 Task: Open a blank sheet, save the file as Aspen.odt Insert a picture of 'Aspen' with name  ' Aspen.png ' Apply border to the image, change style to Dotted Line, color Tan and width '3 pt'
Action: Mouse moved to (292, 208)
Screenshot: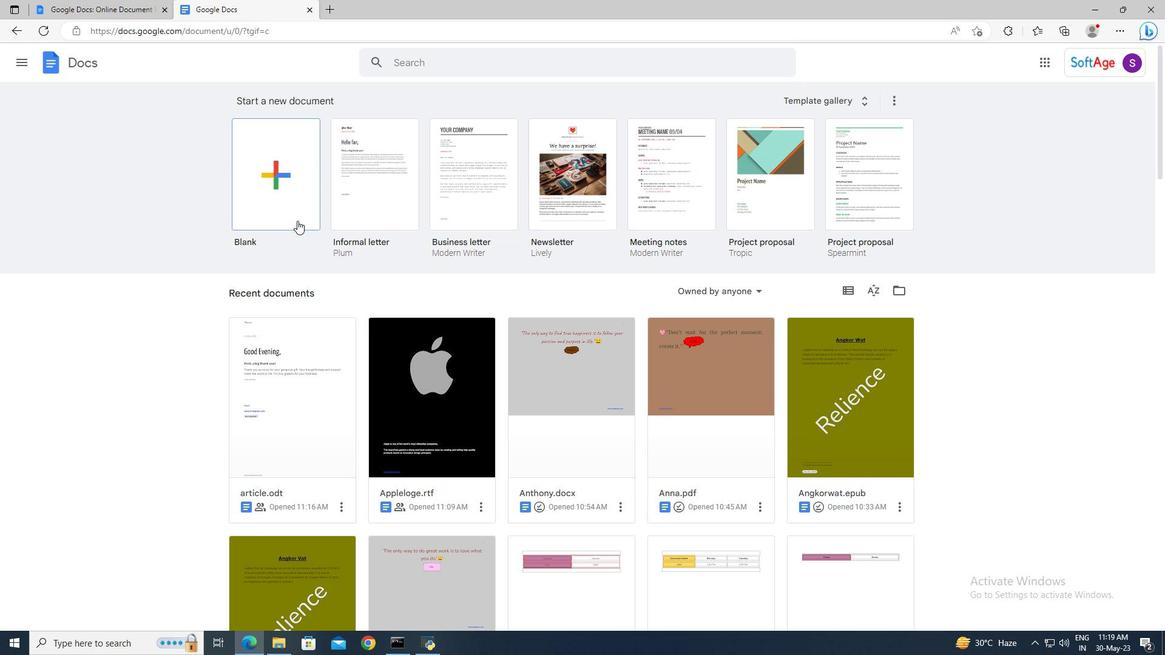 
Action: Mouse pressed left at (292, 208)
Screenshot: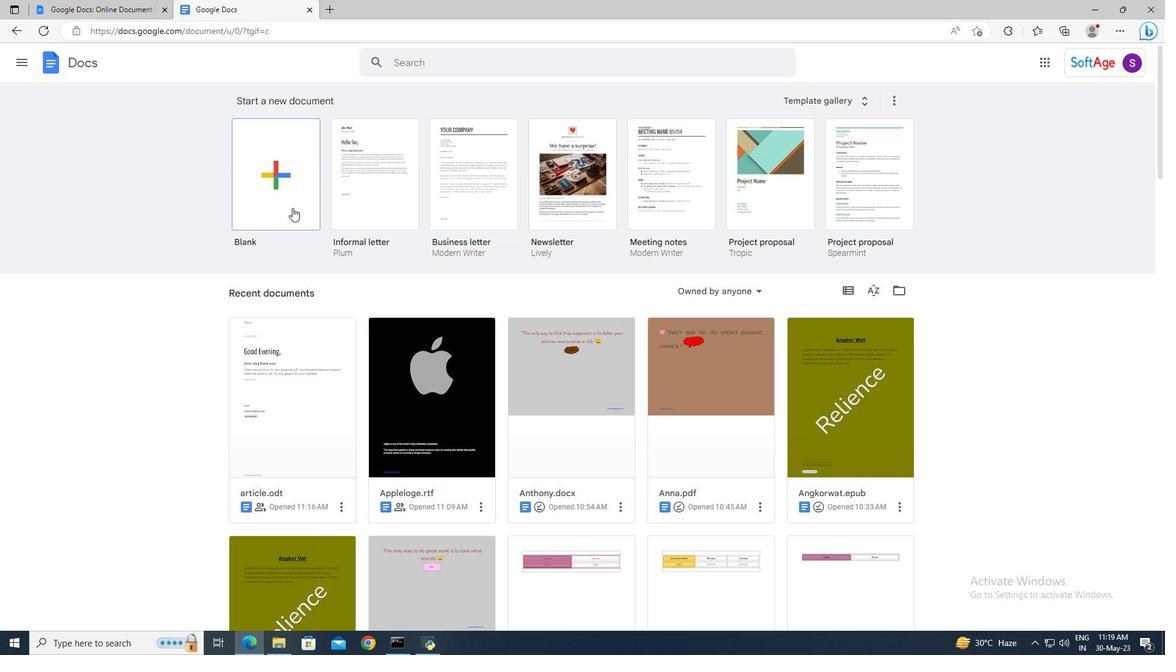 
Action: Mouse moved to (118, 56)
Screenshot: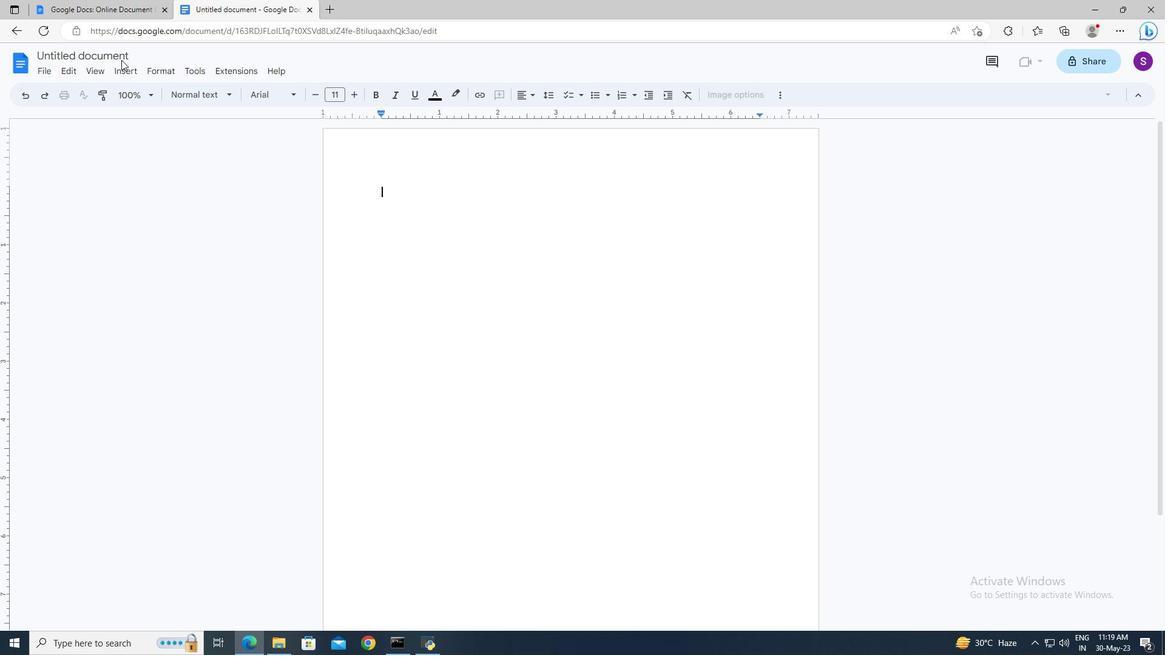
Action: Mouse pressed left at (118, 56)
Screenshot: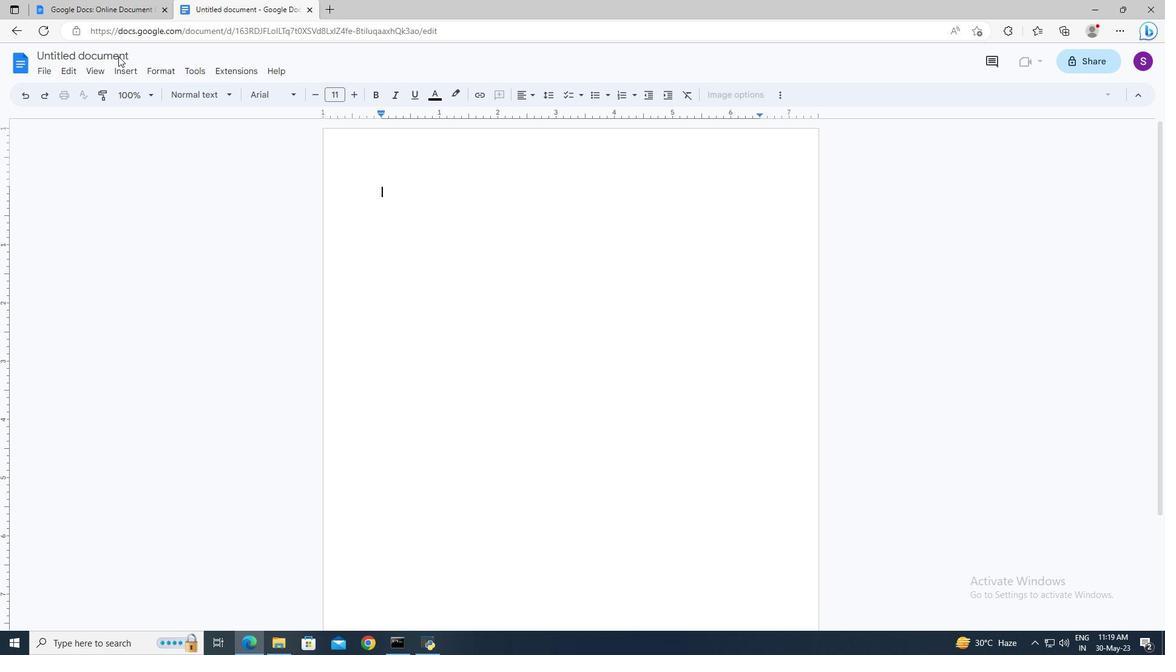 
Action: Key pressed <Key.shift>Aspen.odt<Key.enter>
Screenshot: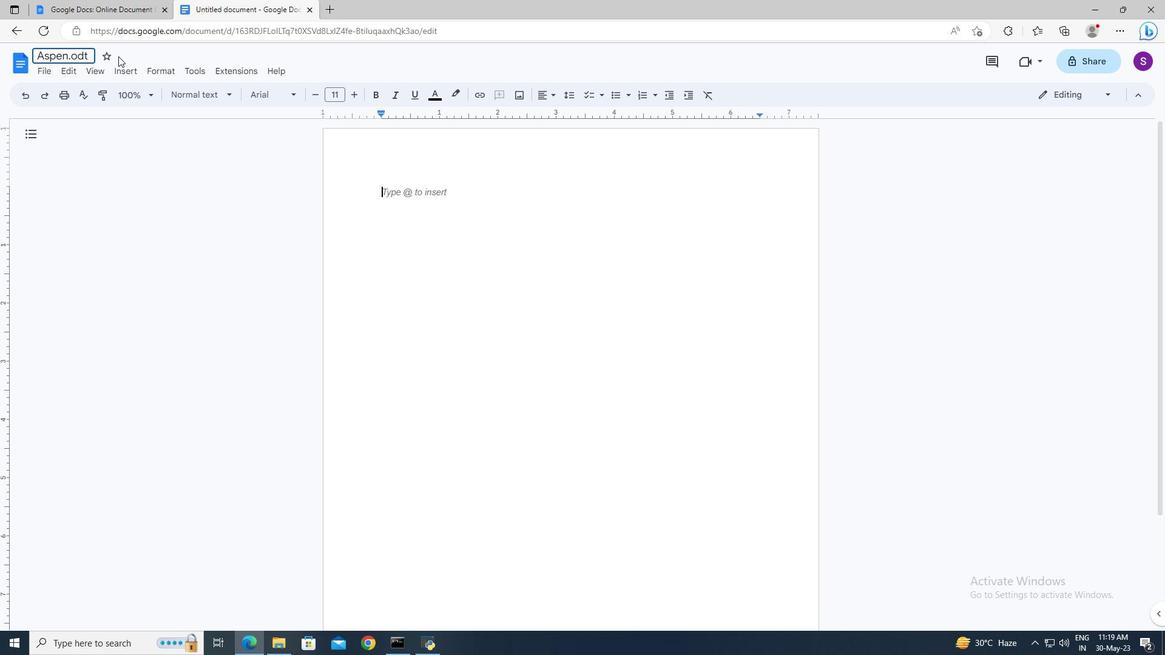 
Action: Mouse moved to (135, 68)
Screenshot: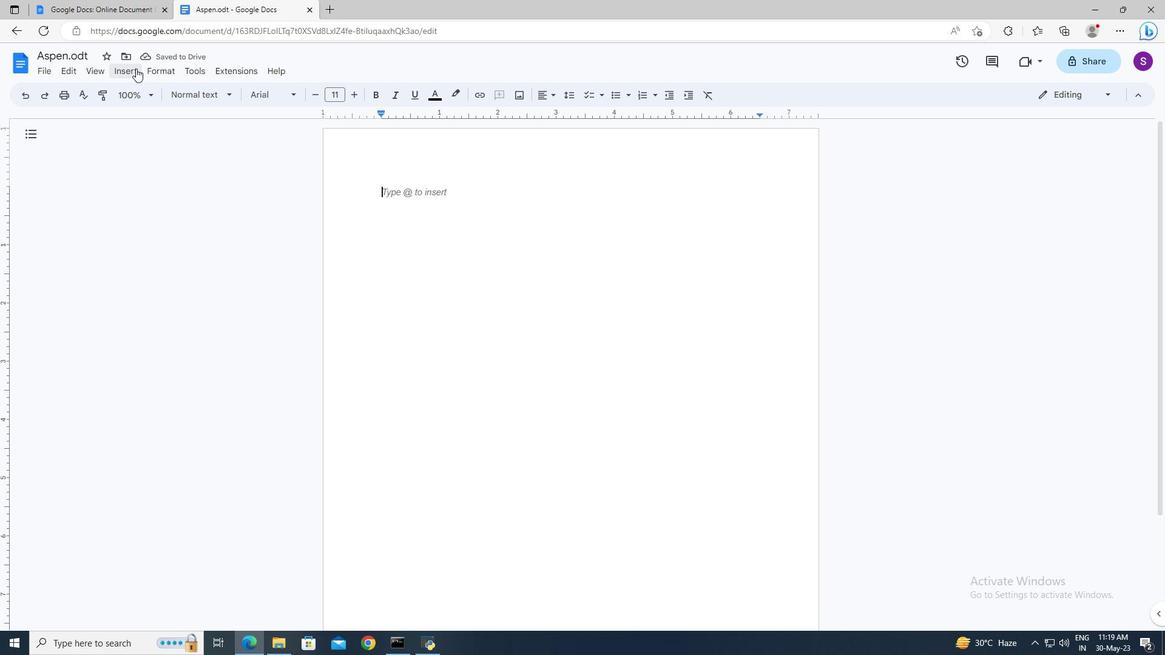 
Action: Mouse pressed left at (135, 68)
Screenshot: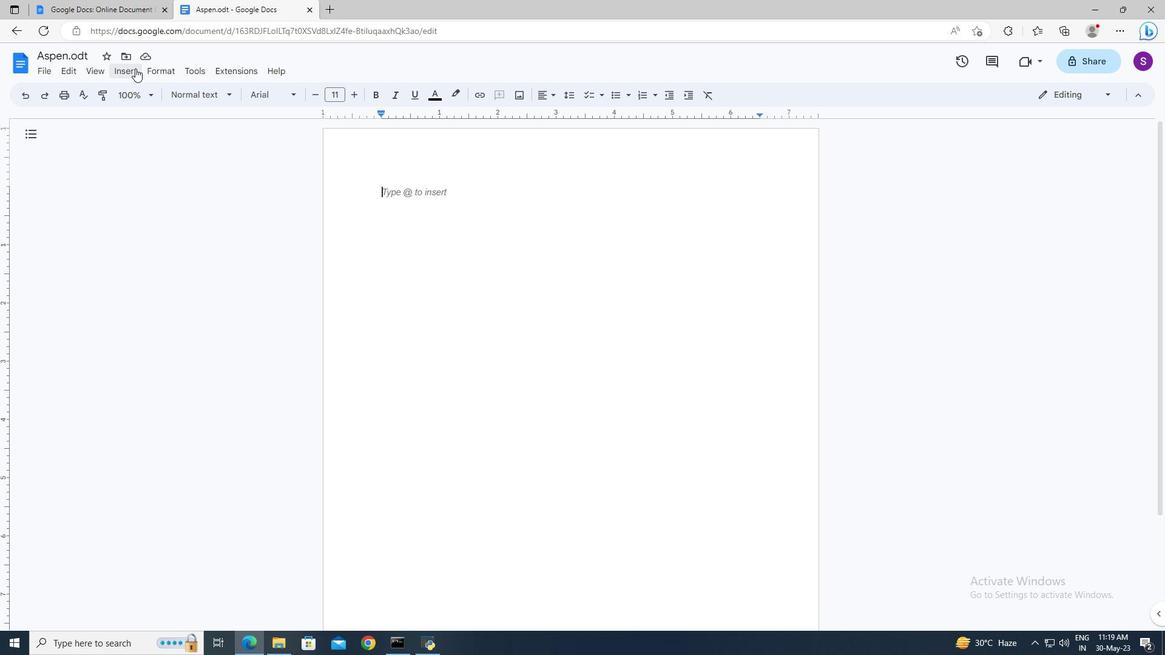 
Action: Mouse moved to (326, 113)
Screenshot: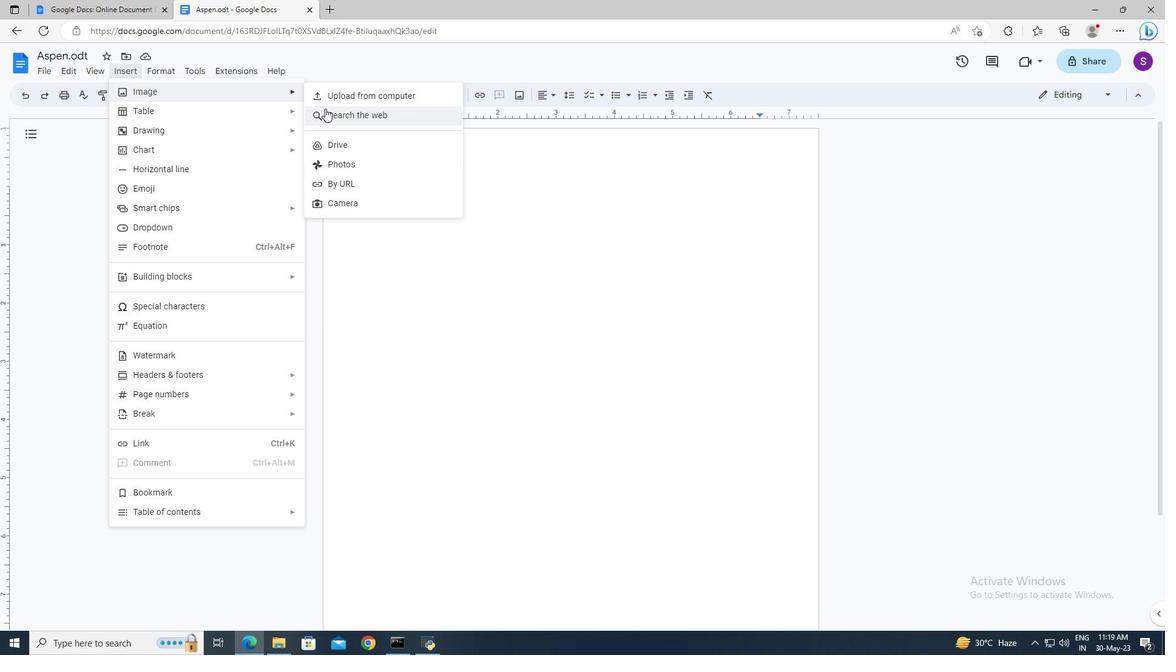 
Action: Mouse pressed left at (326, 113)
Screenshot: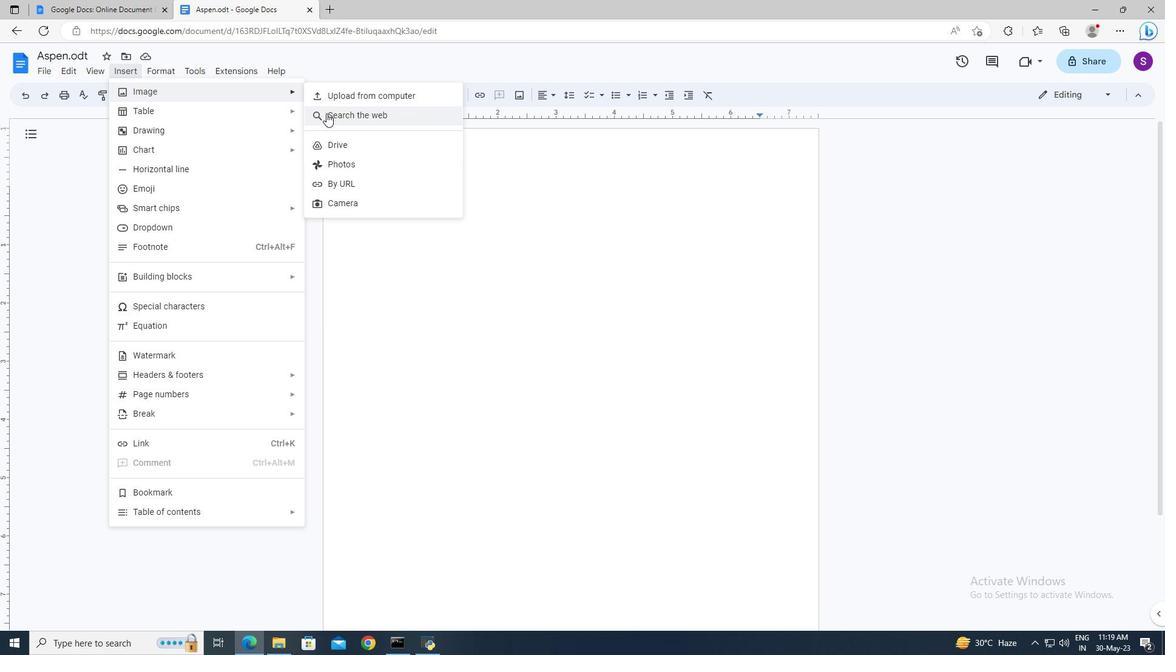 
Action: Mouse moved to (1023, 103)
Screenshot: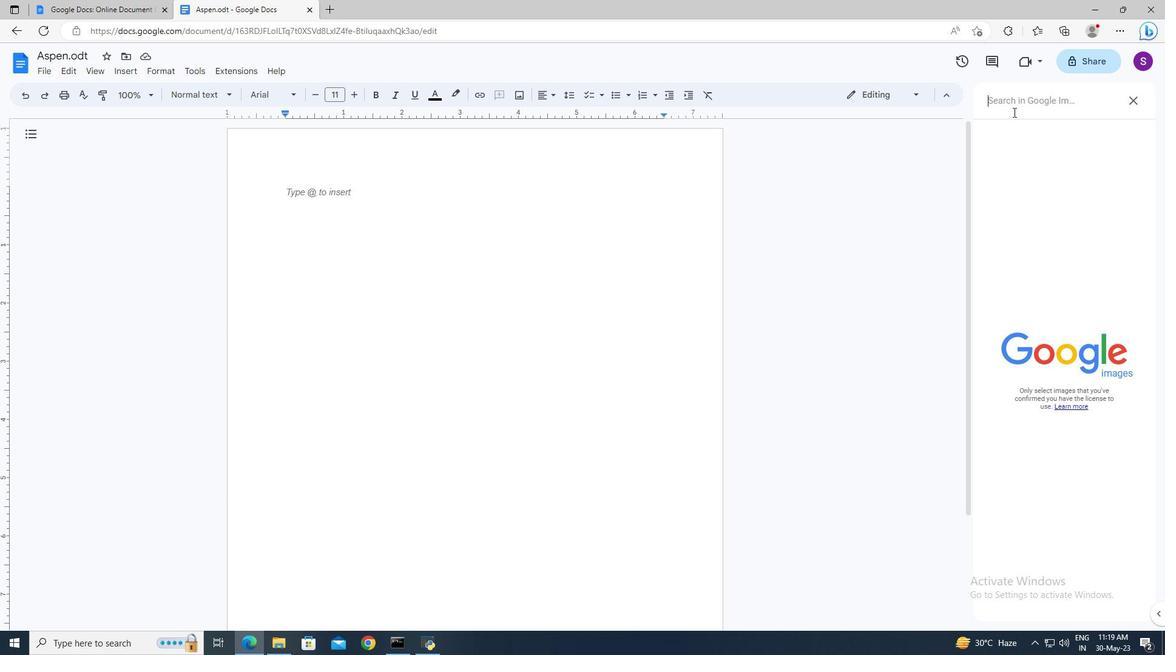 
Action: Mouse pressed left at (1023, 103)
Screenshot: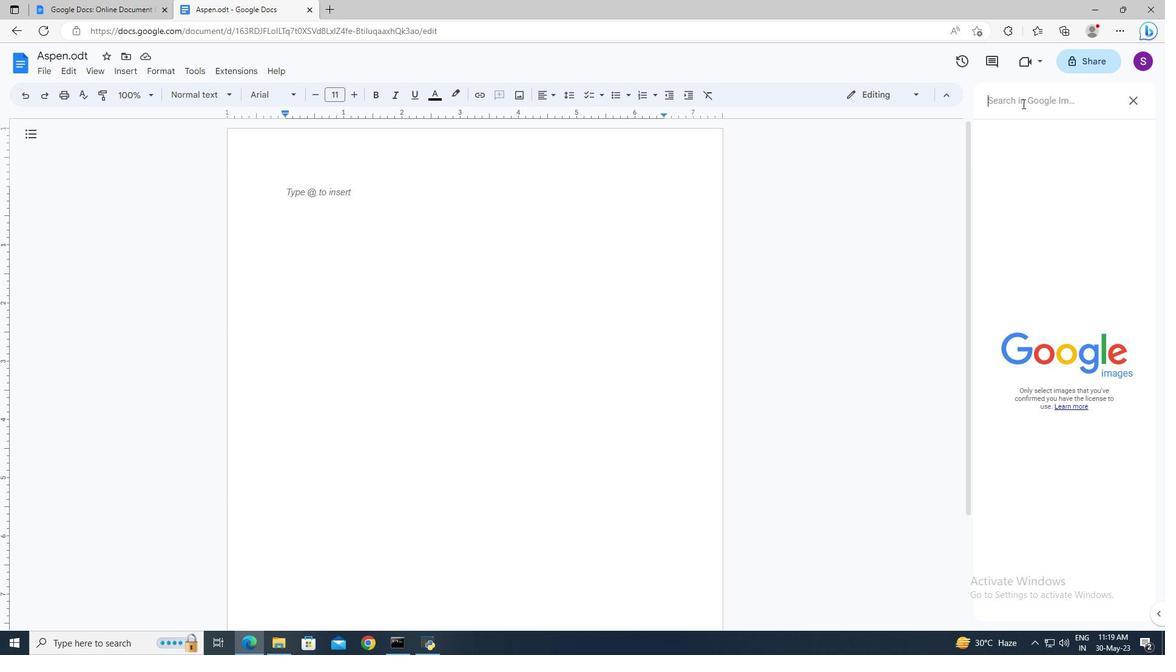 
Action: Key pressed <Key.shift>Aspen<Key.space>png<Key.enter>
Screenshot: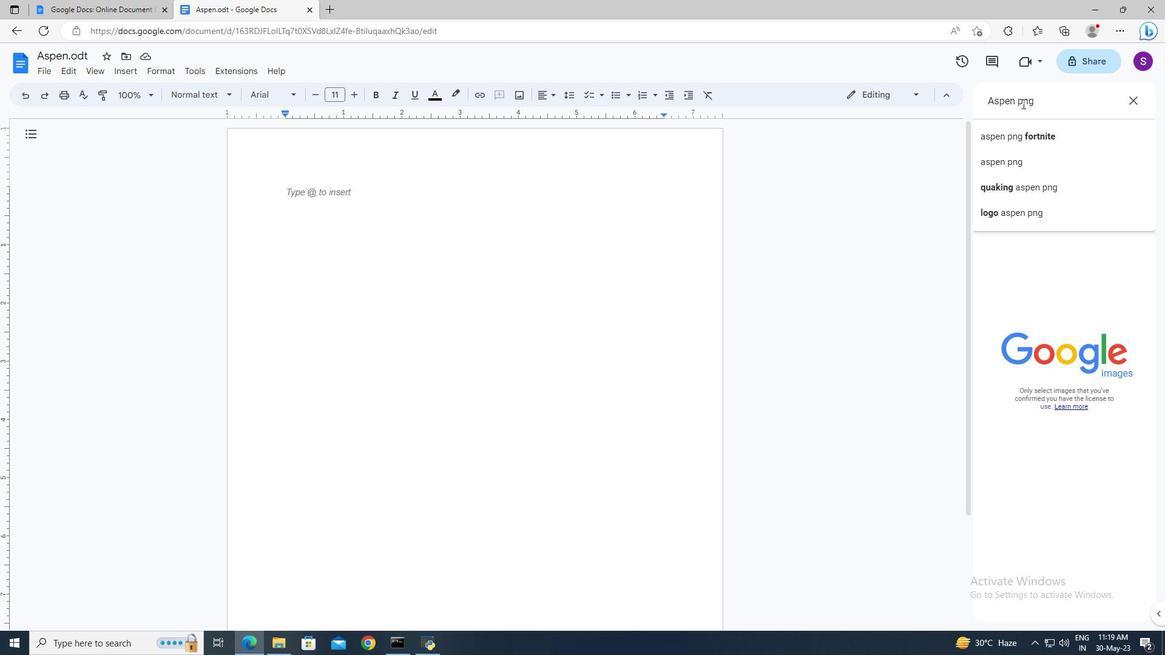 
Action: Mouse moved to (1097, 386)
Screenshot: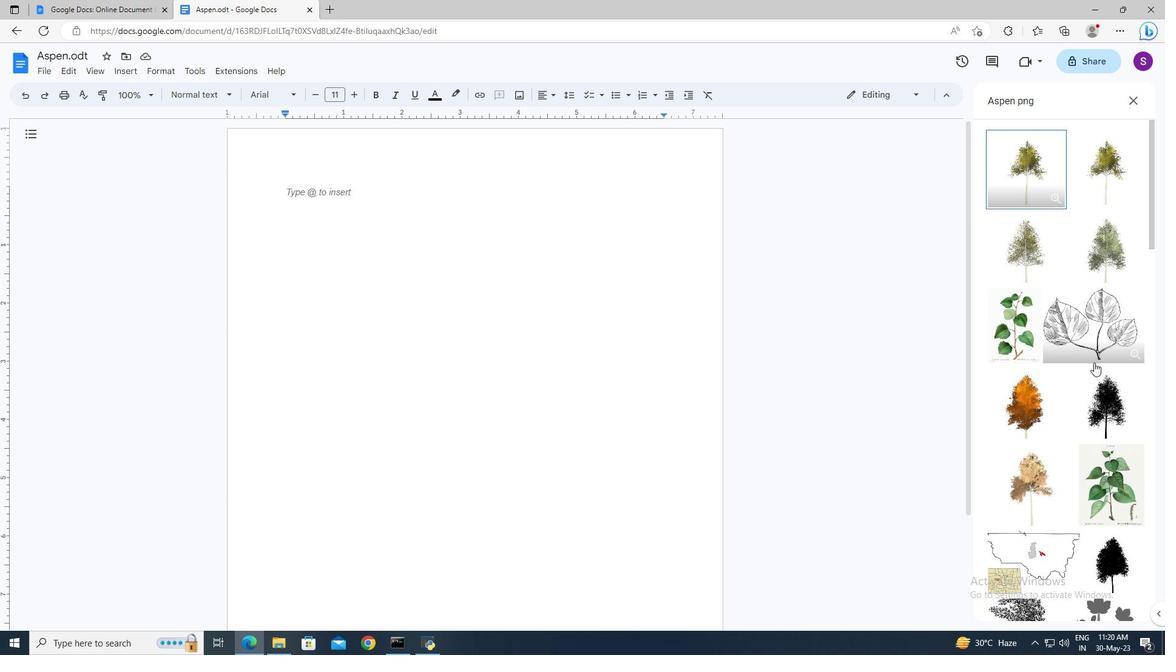 
Action: Mouse pressed left at (1097, 386)
Screenshot: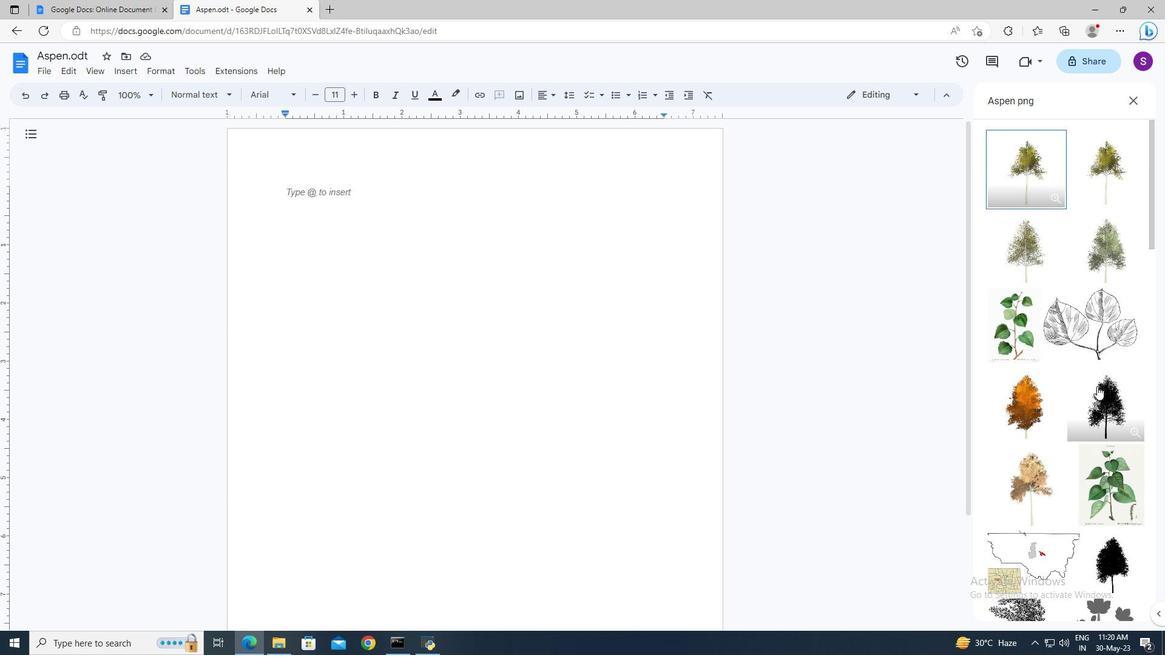 
Action: Mouse moved to (1115, 597)
Screenshot: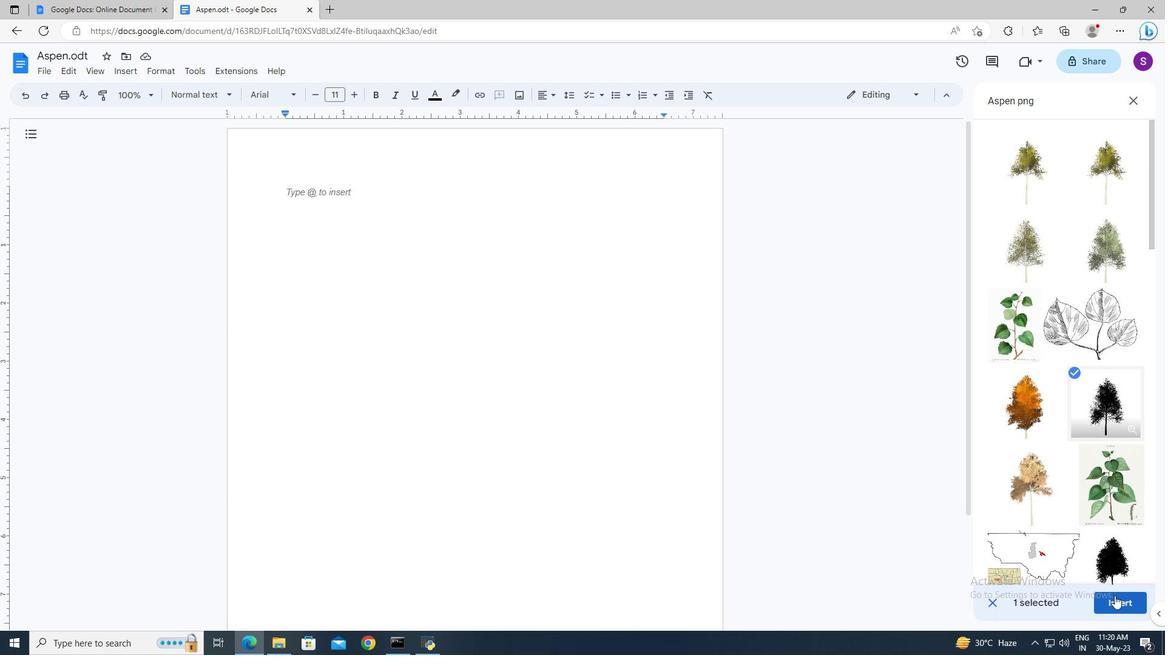 
Action: Mouse pressed left at (1115, 597)
Screenshot: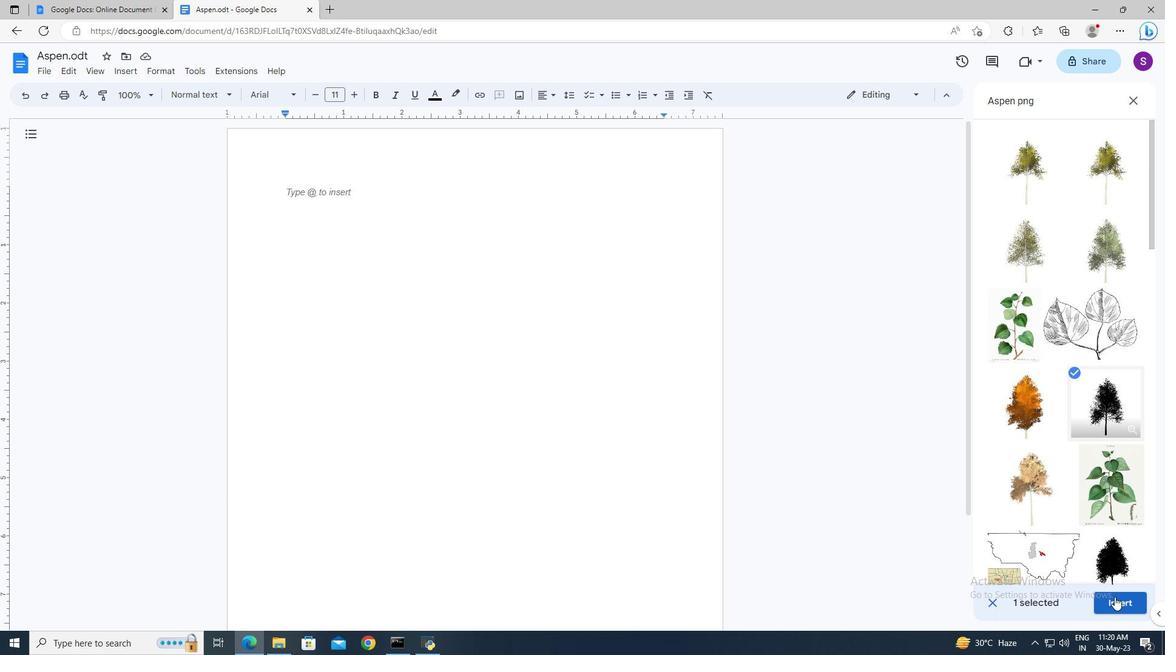 
Action: Mouse moved to (465, 257)
Screenshot: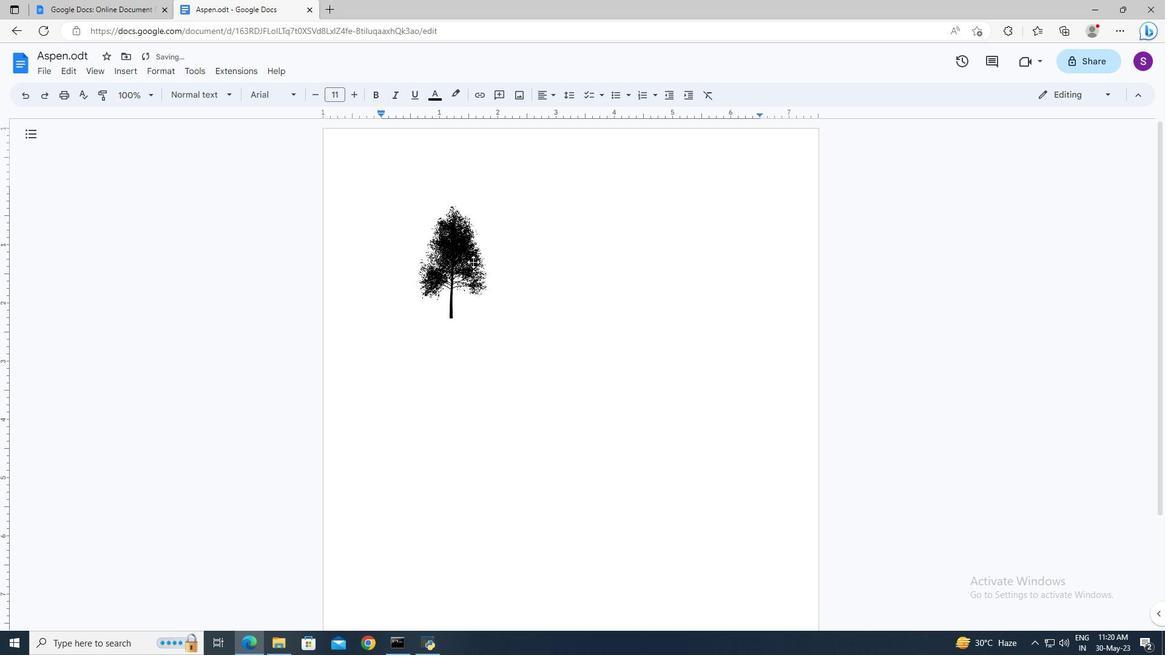 
Action: Mouse pressed left at (465, 257)
Screenshot: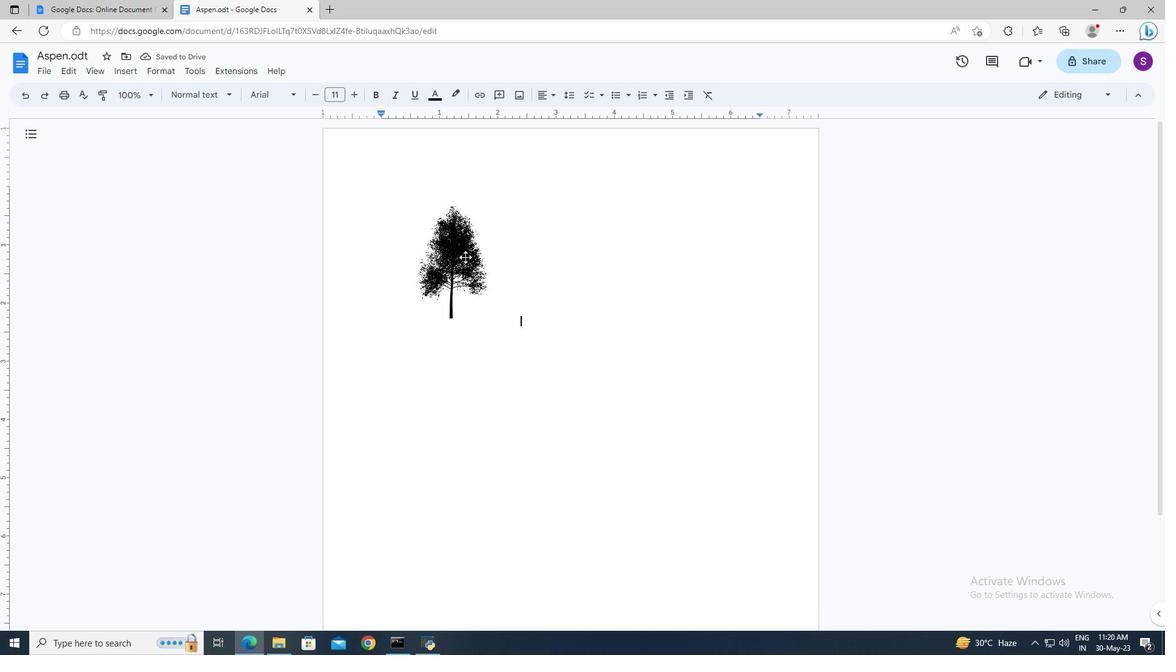 
Action: Mouse moved to (528, 97)
Screenshot: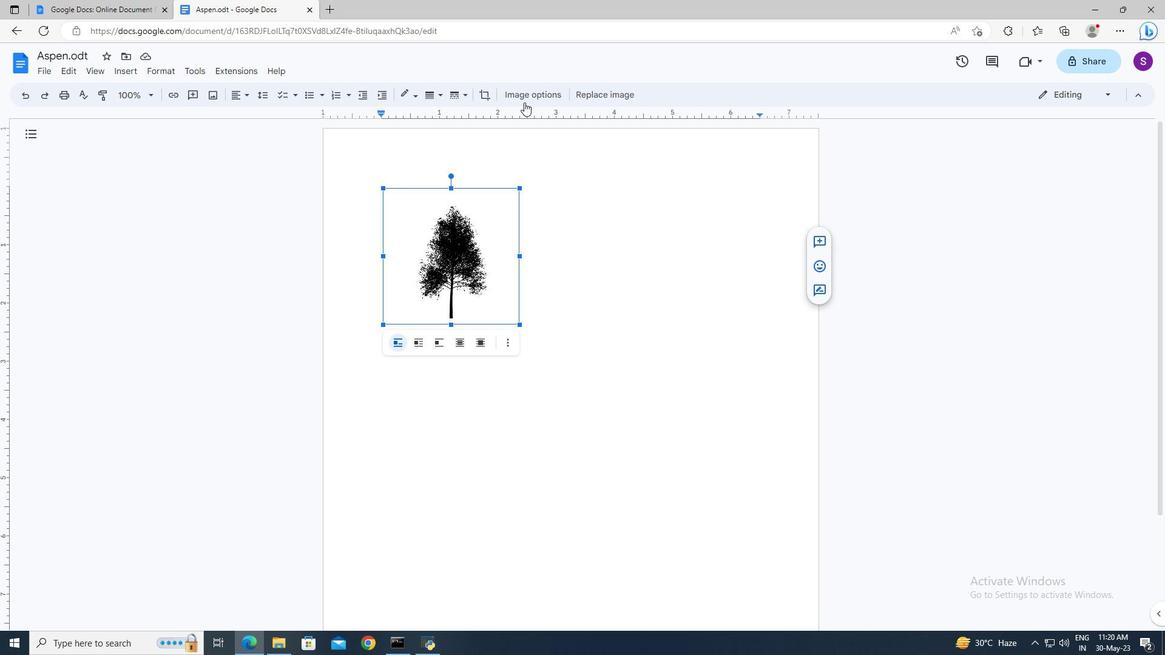 
Action: Mouse pressed left at (528, 97)
Screenshot: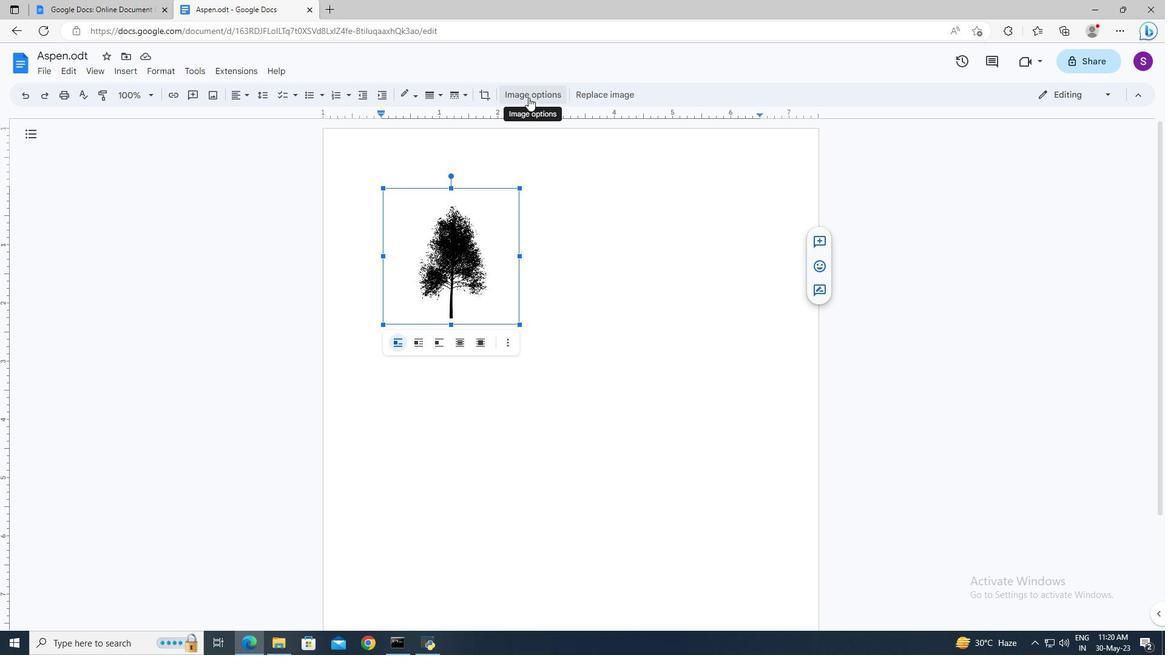 
Action: Mouse moved to (990, 284)
Screenshot: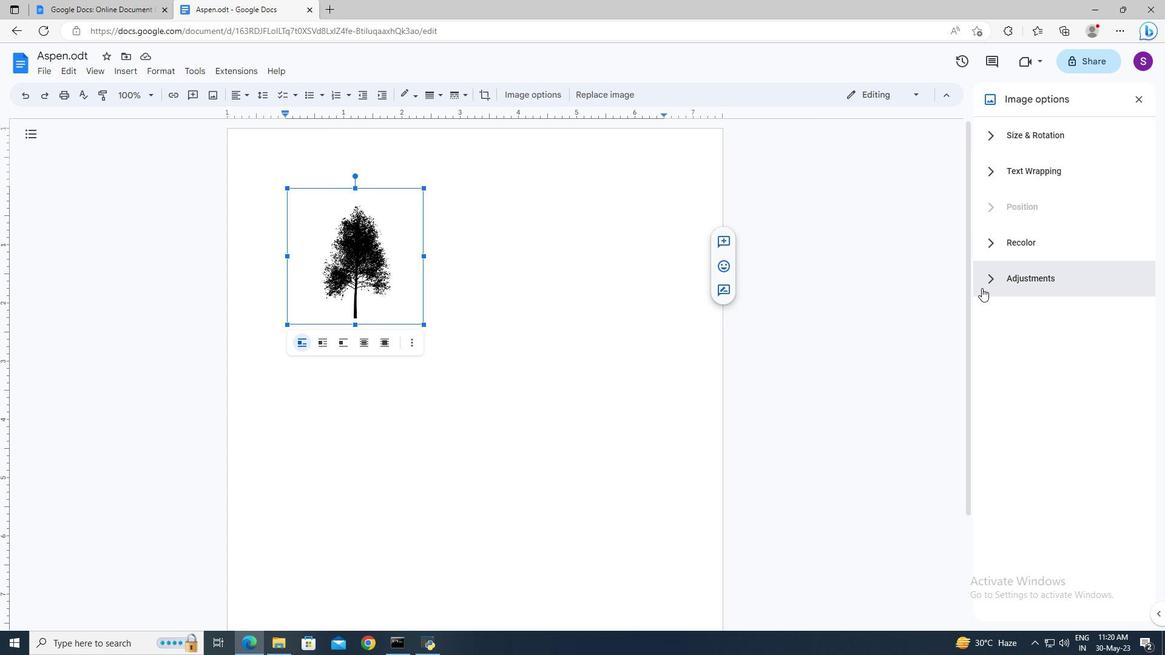 
Action: Mouse pressed left at (990, 284)
Screenshot: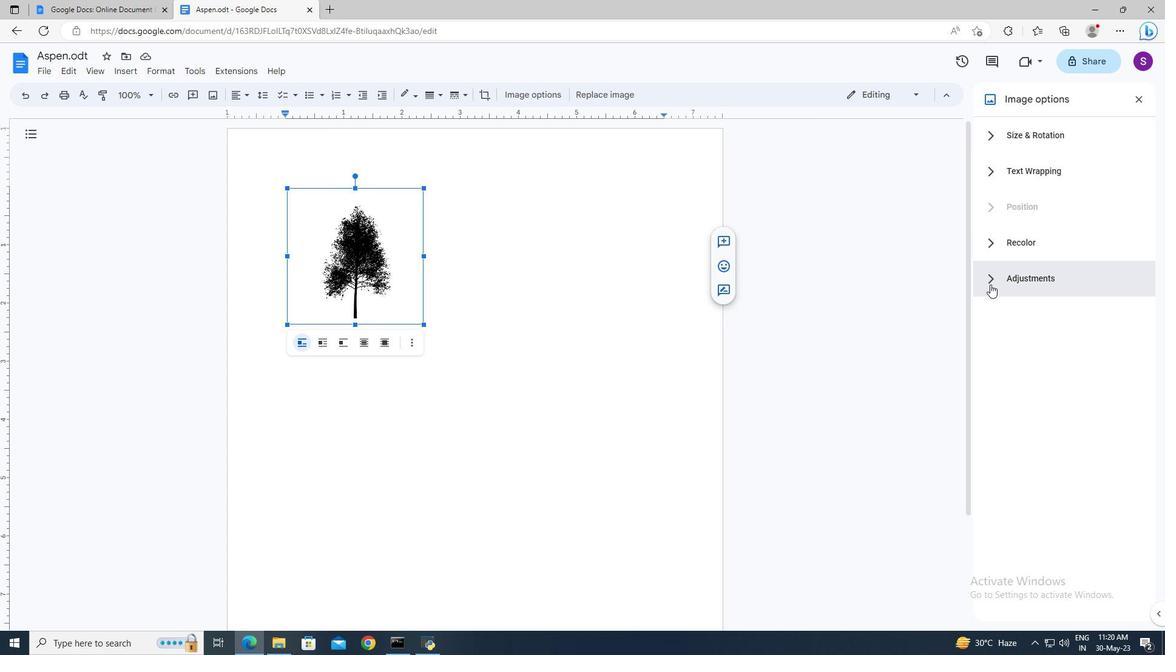 
Action: Mouse pressed left at (990, 284)
Screenshot: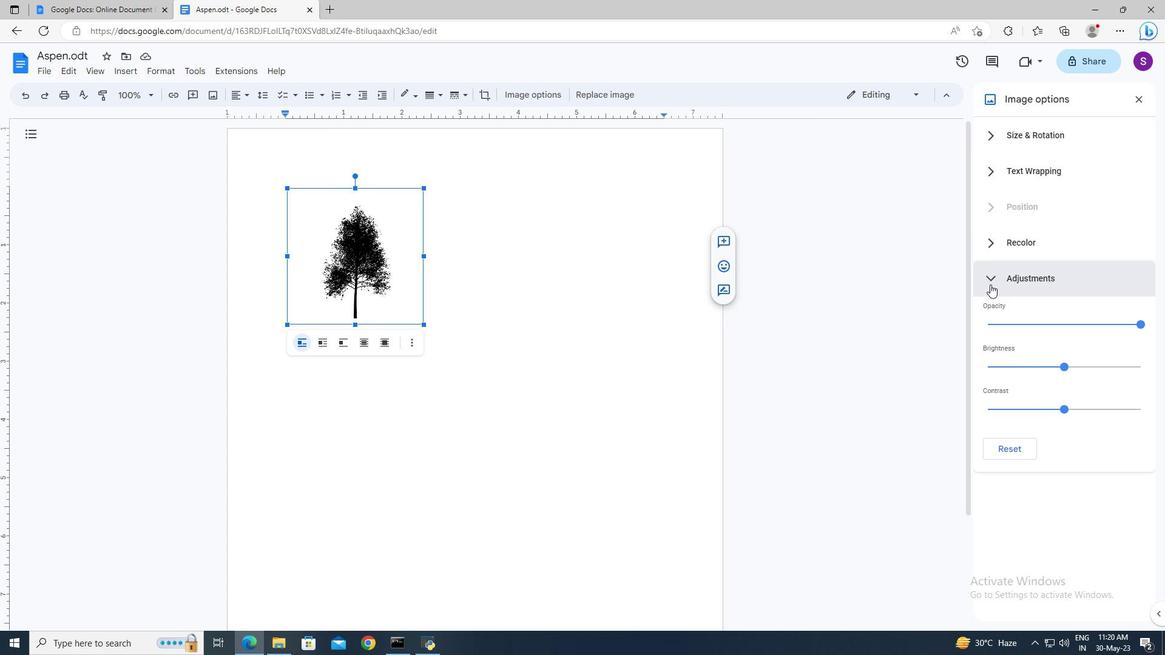 
Action: Mouse moved to (995, 249)
Screenshot: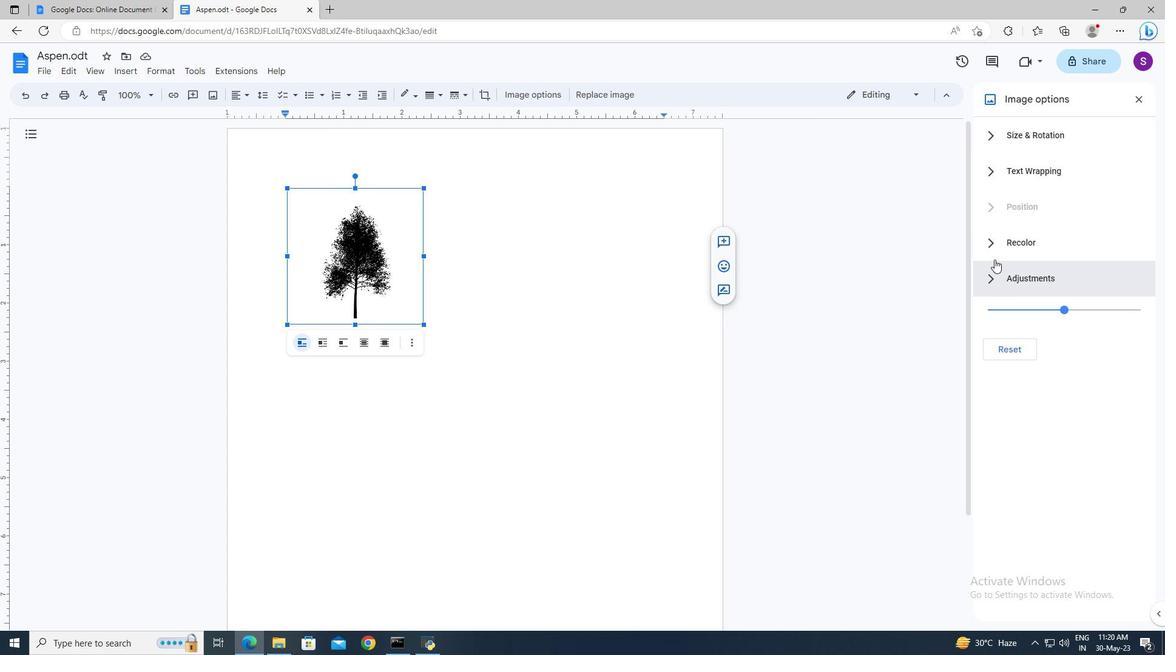 
Action: Mouse pressed left at (995, 249)
Screenshot: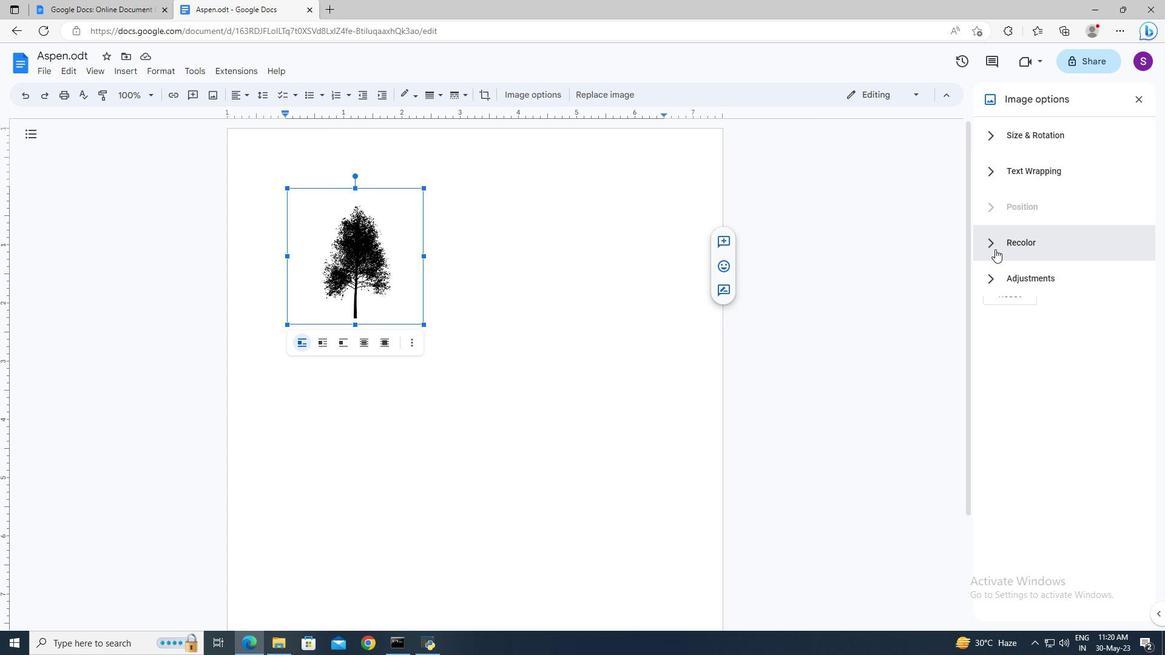 
Action: Mouse pressed left at (995, 249)
Screenshot: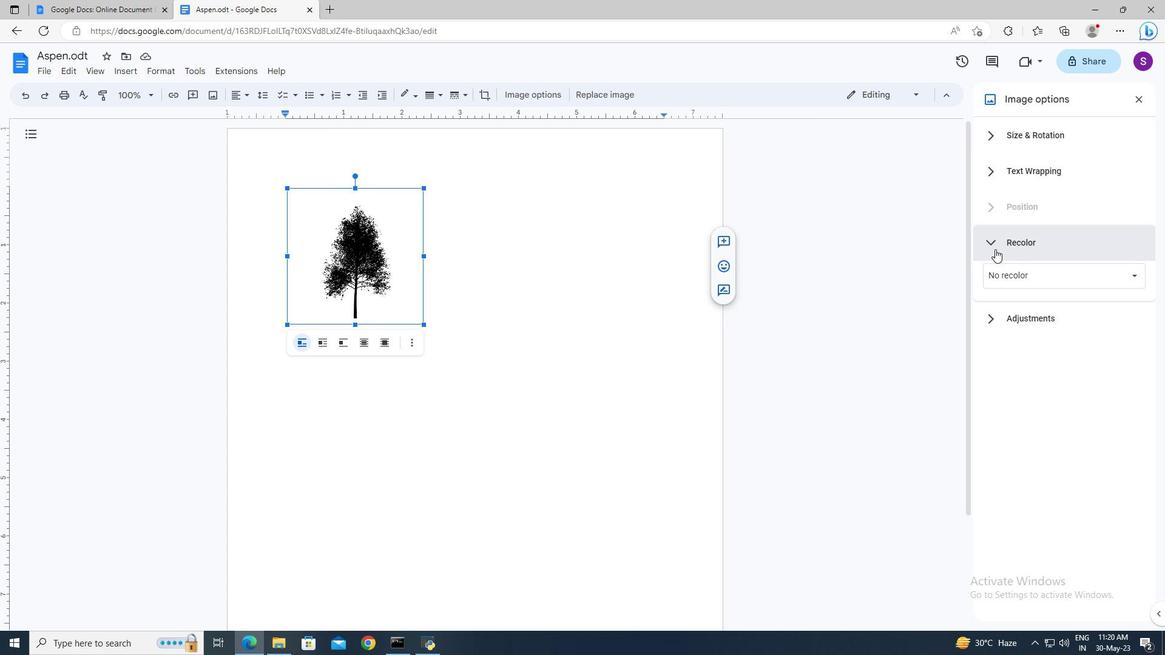 
Action: Mouse moved to (168, 74)
Screenshot: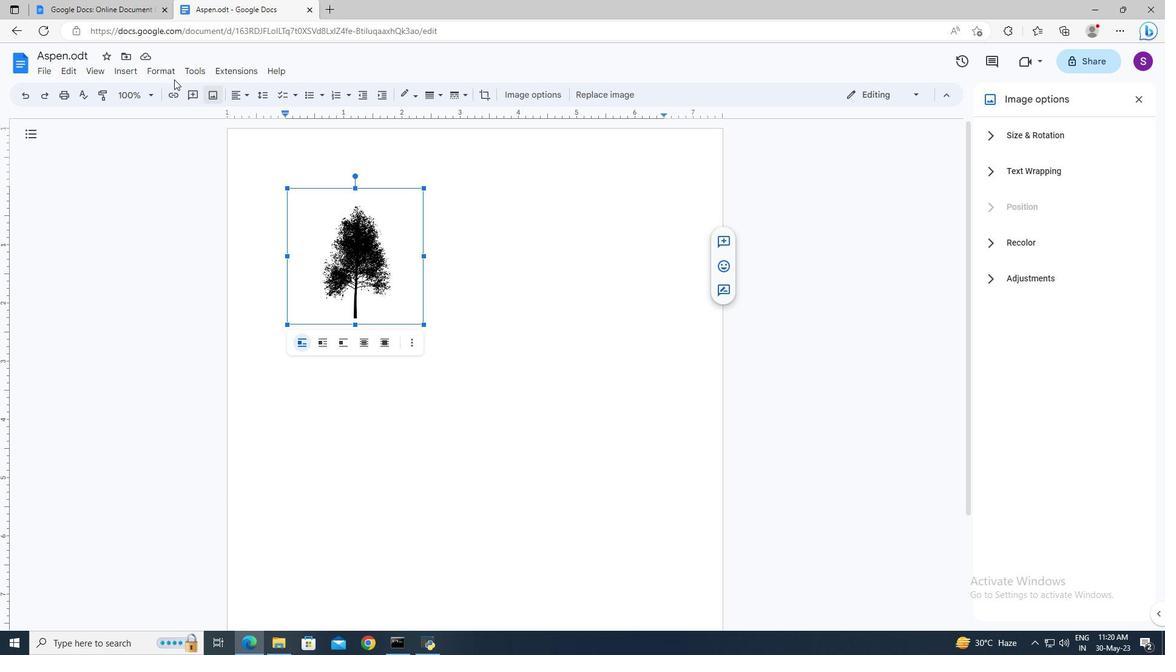 
Action: Mouse pressed left at (168, 74)
Screenshot: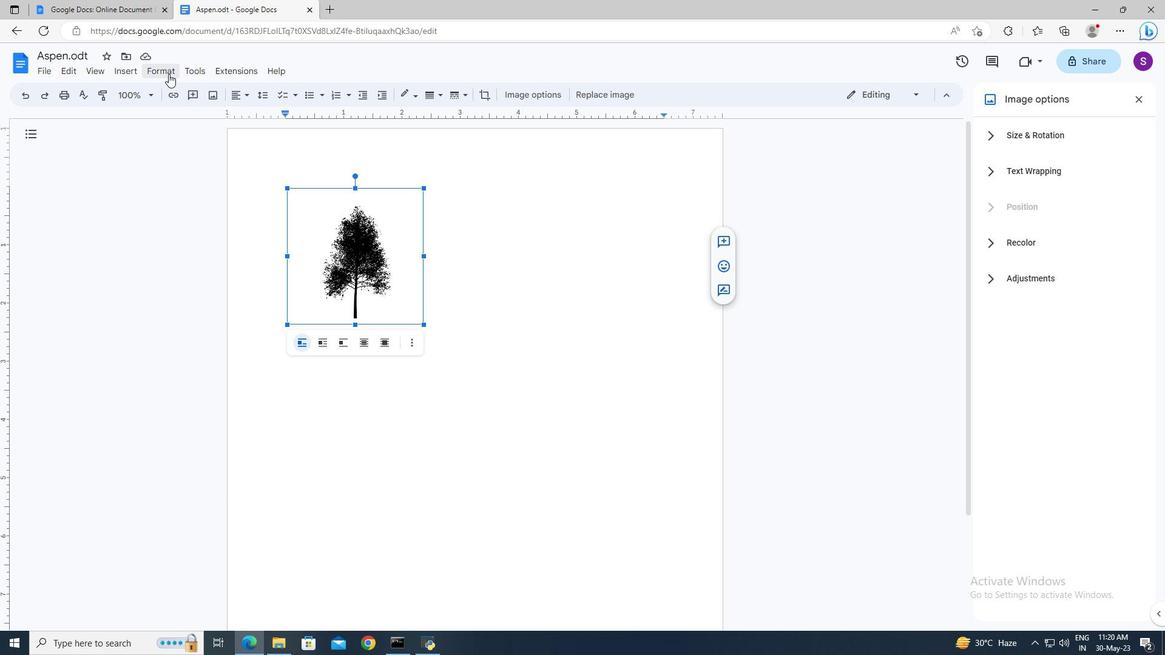 
Action: Mouse moved to (380, 112)
Screenshot: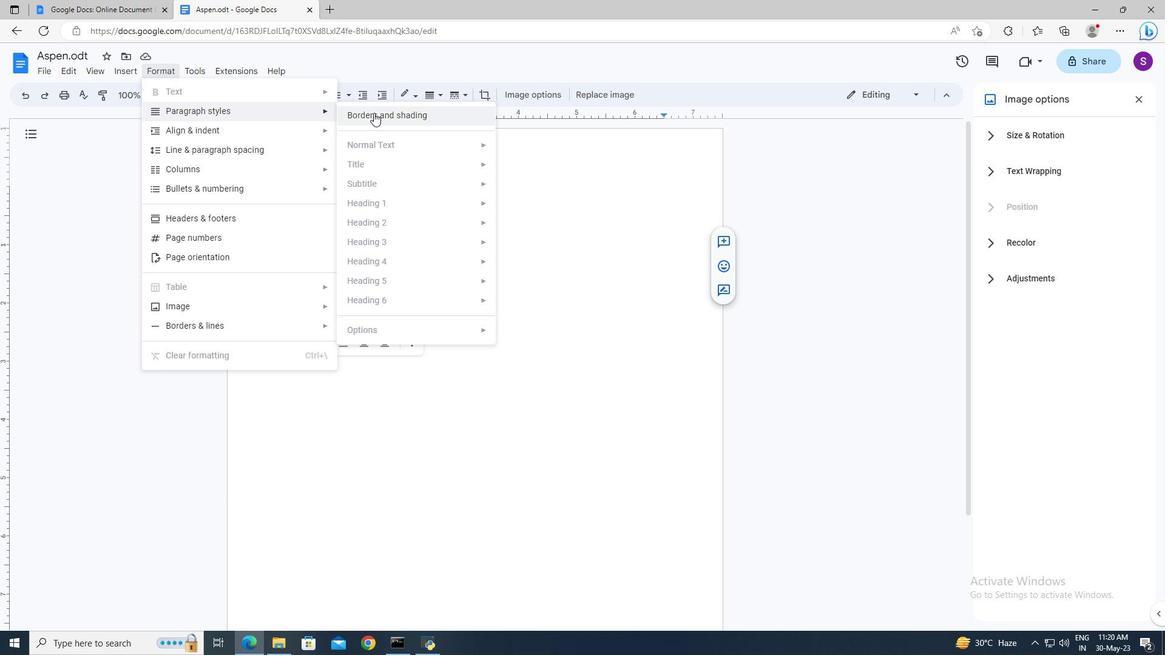 
Action: Mouse pressed left at (380, 112)
Screenshot: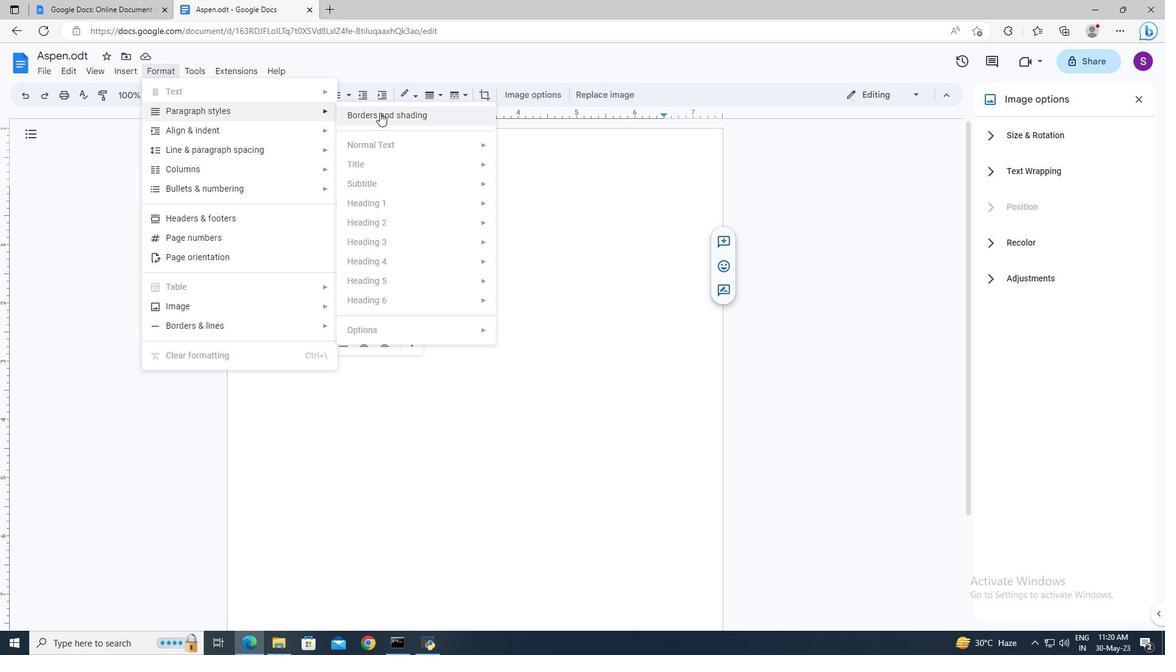 
Action: Mouse moved to (557, 245)
Screenshot: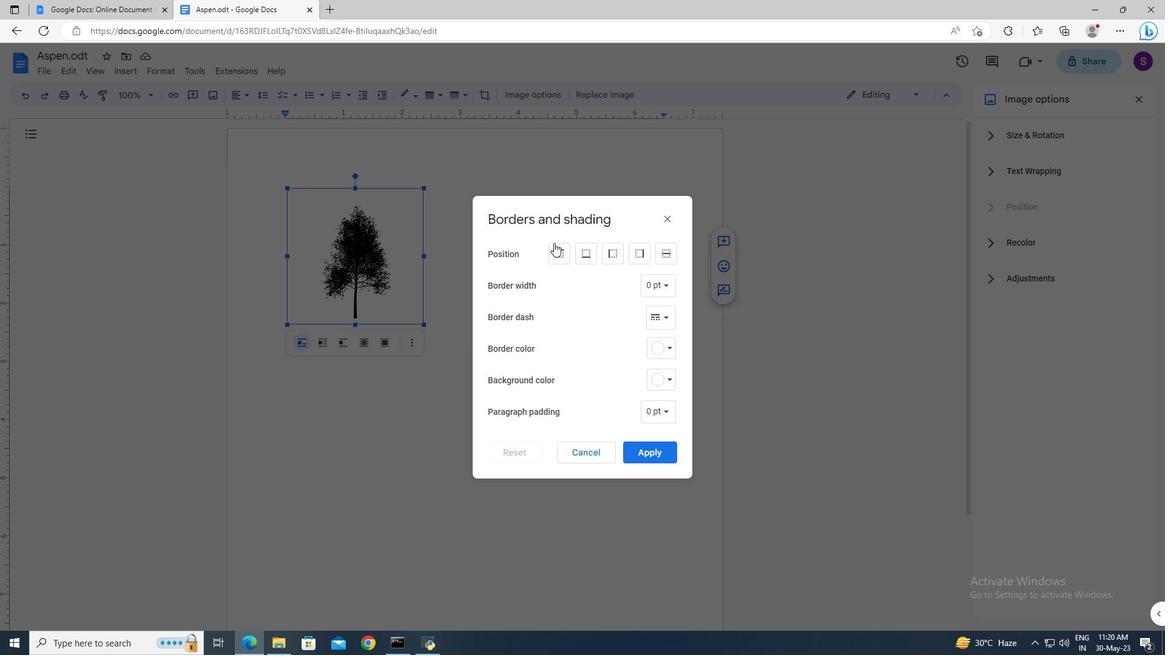 
Action: Mouse pressed left at (557, 245)
Screenshot: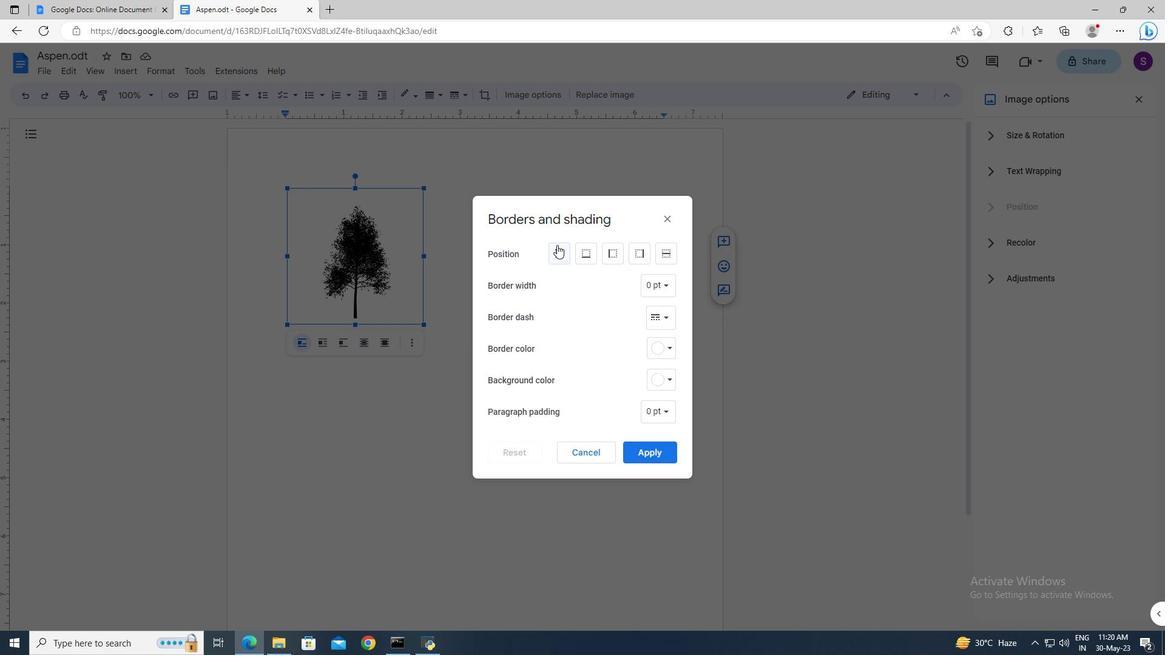 
Action: Mouse moved to (591, 253)
Screenshot: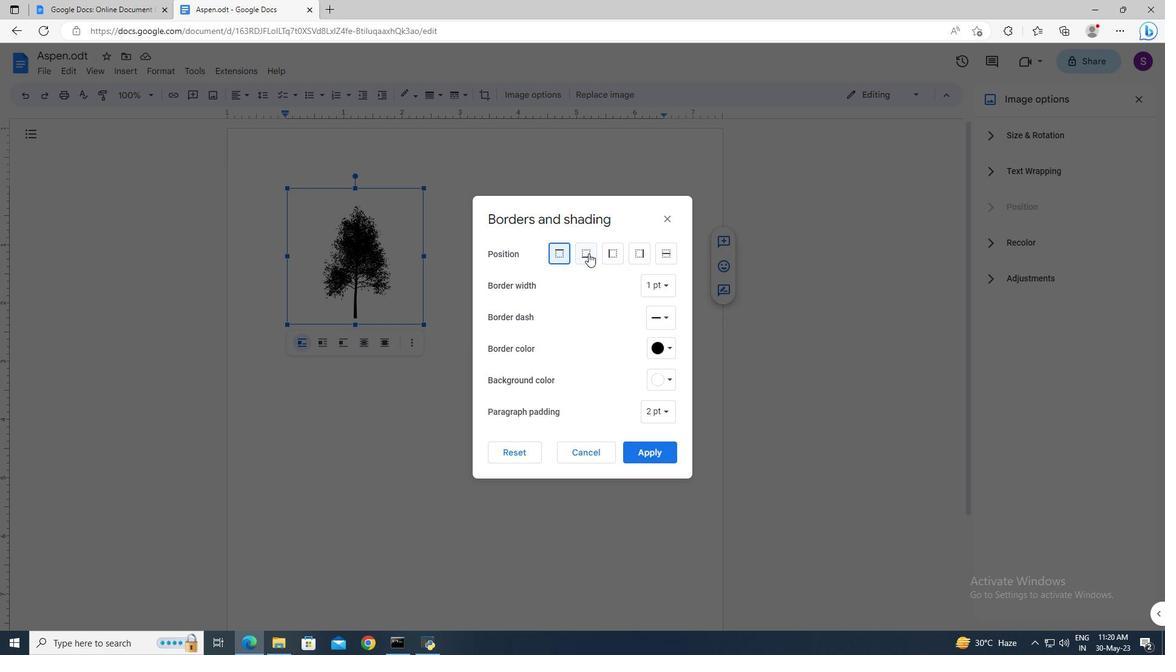 
Action: Mouse pressed left at (591, 253)
Screenshot: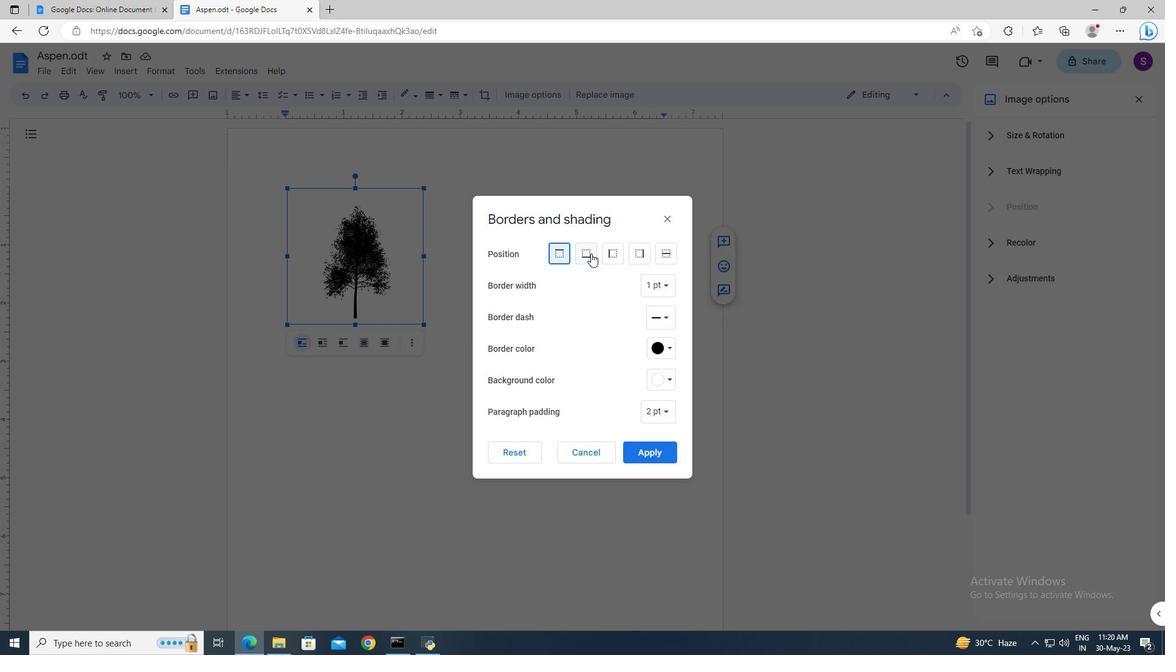 
Action: Mouse moved to (605, 255)
Screenshot: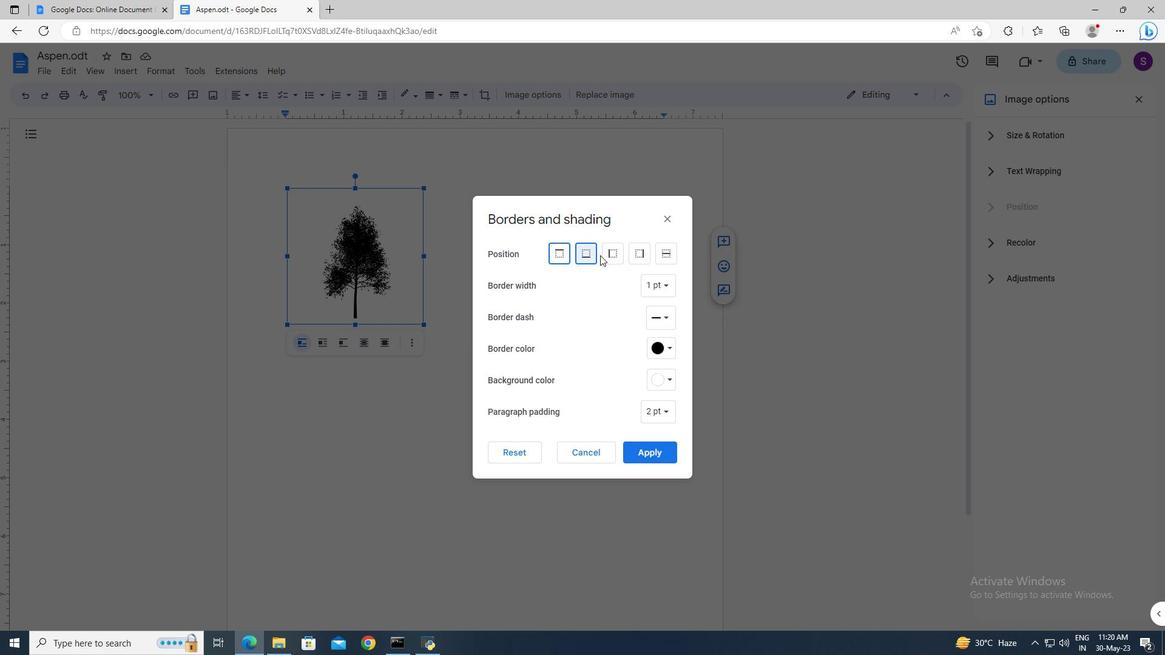 
Action: Mouse pressed left at (605, 255)
Screenshot: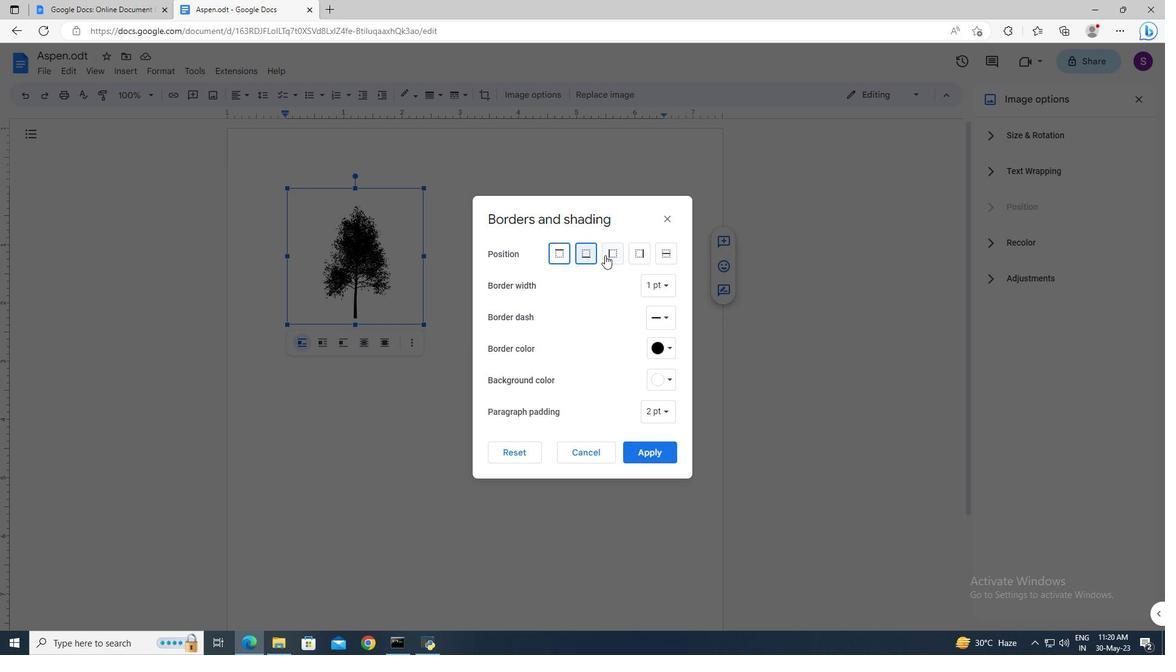 
Action: Mouse moved to (628, 258)
Screenshot: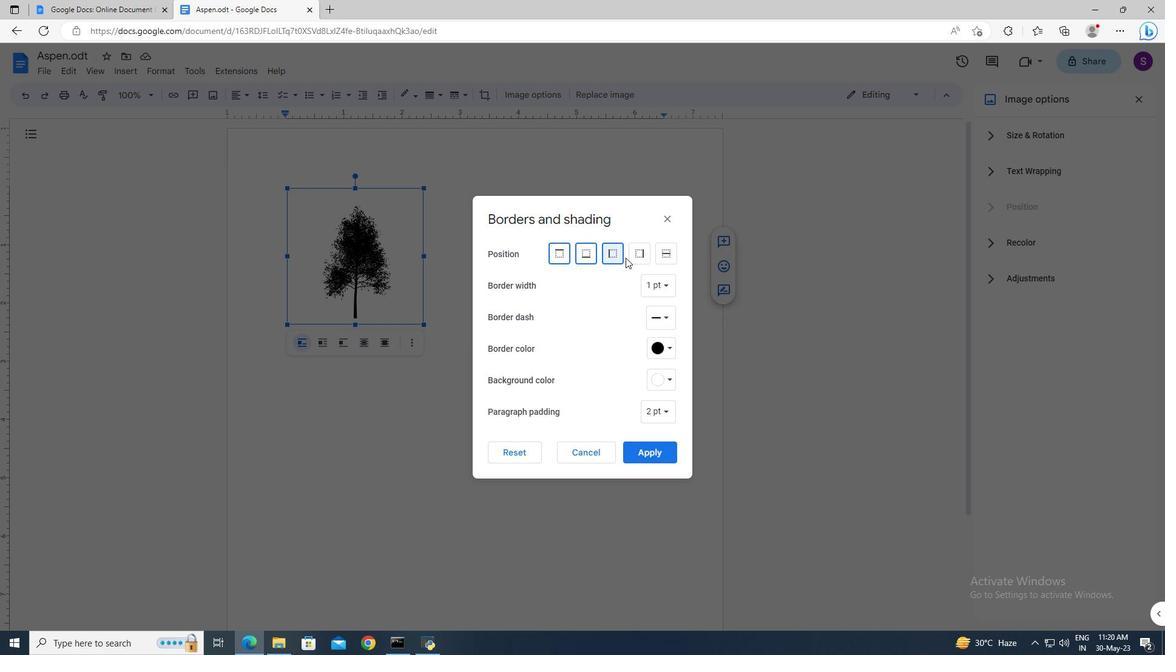 
Action: Mouse pressed left at (628, 258)
Screenshot: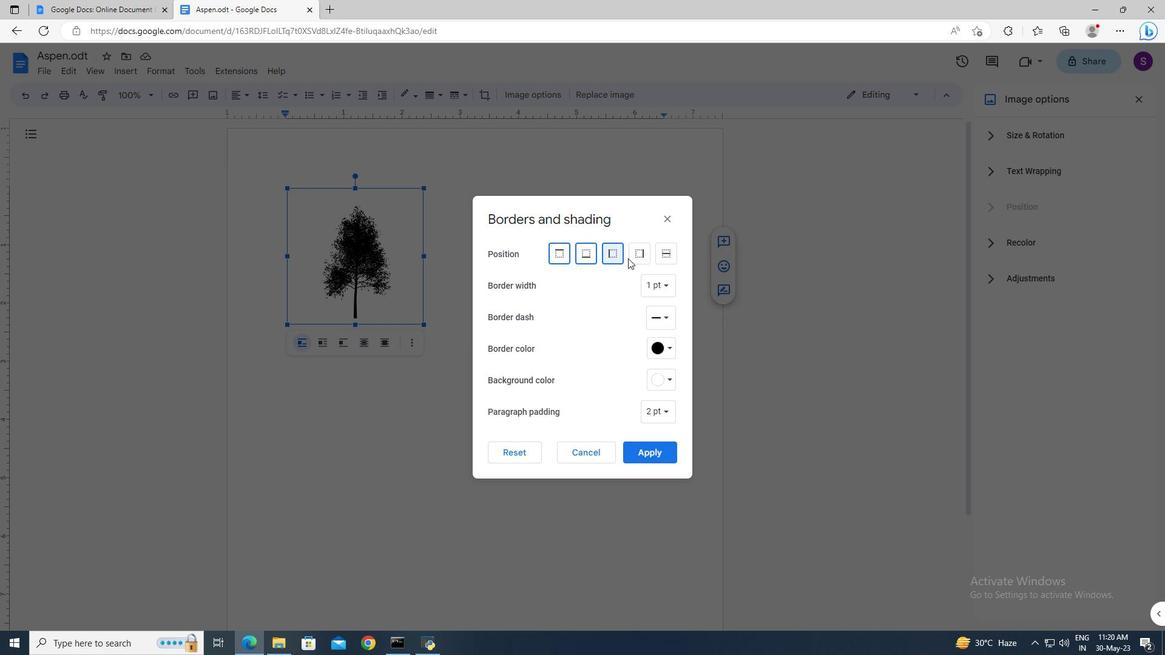 
Action: Mouse moved to (664, 323)
Screenshot: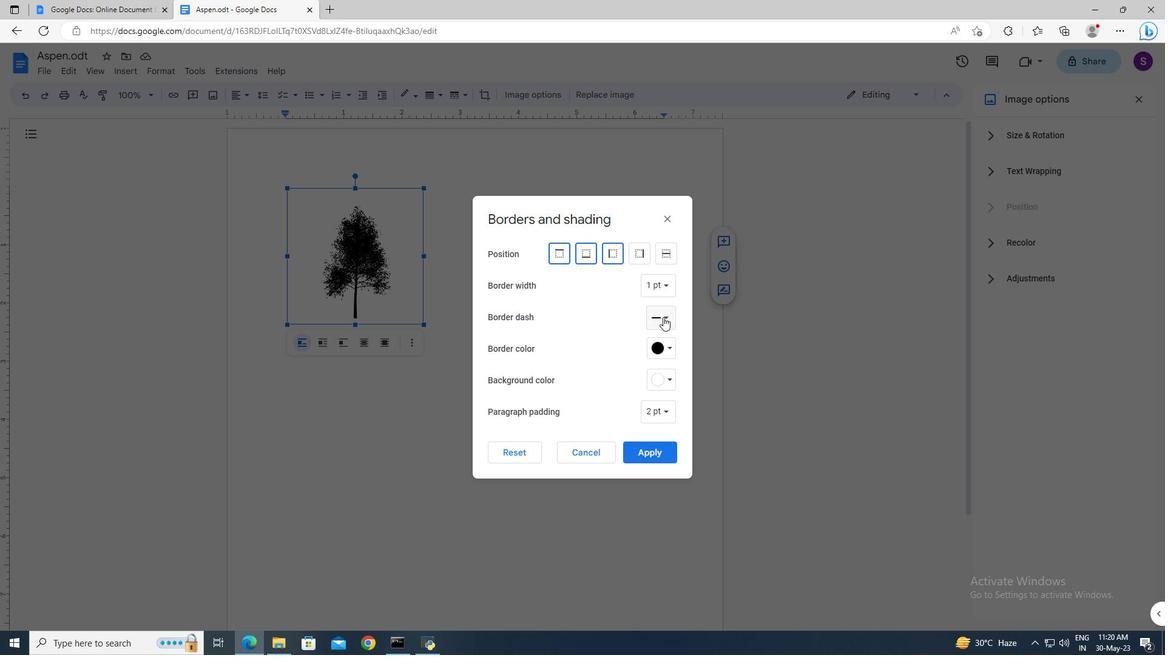 
Action: Mouse pressed left at (664, 323)
Screenshot: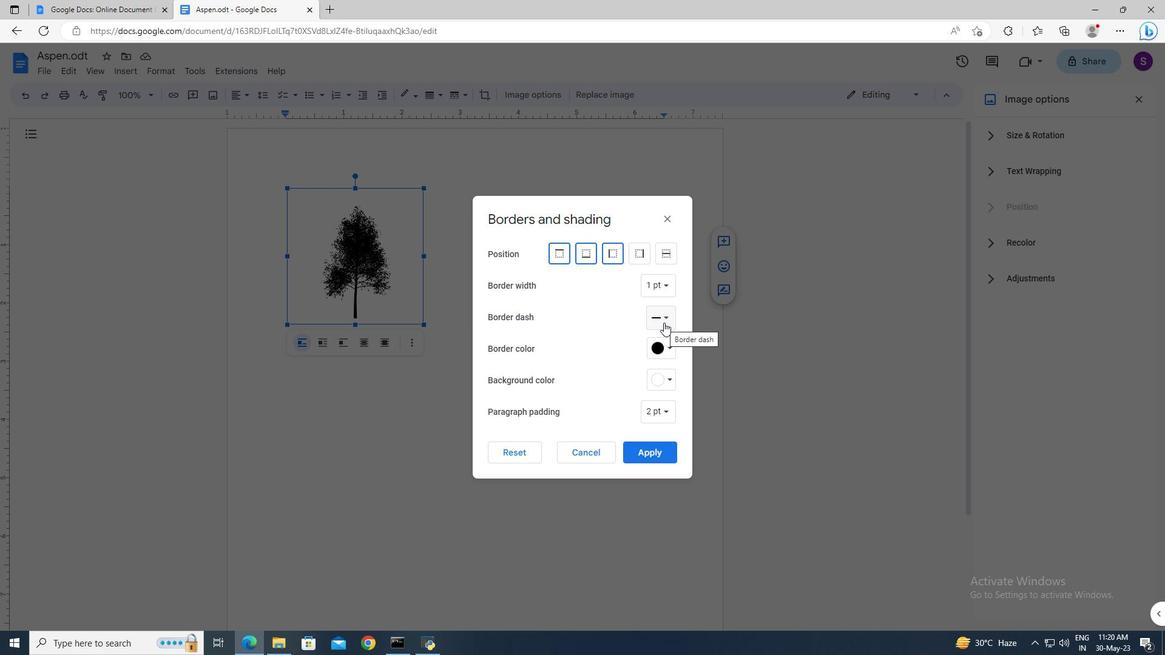 
Action: Mouse moved to (666, 361)
Screenshot: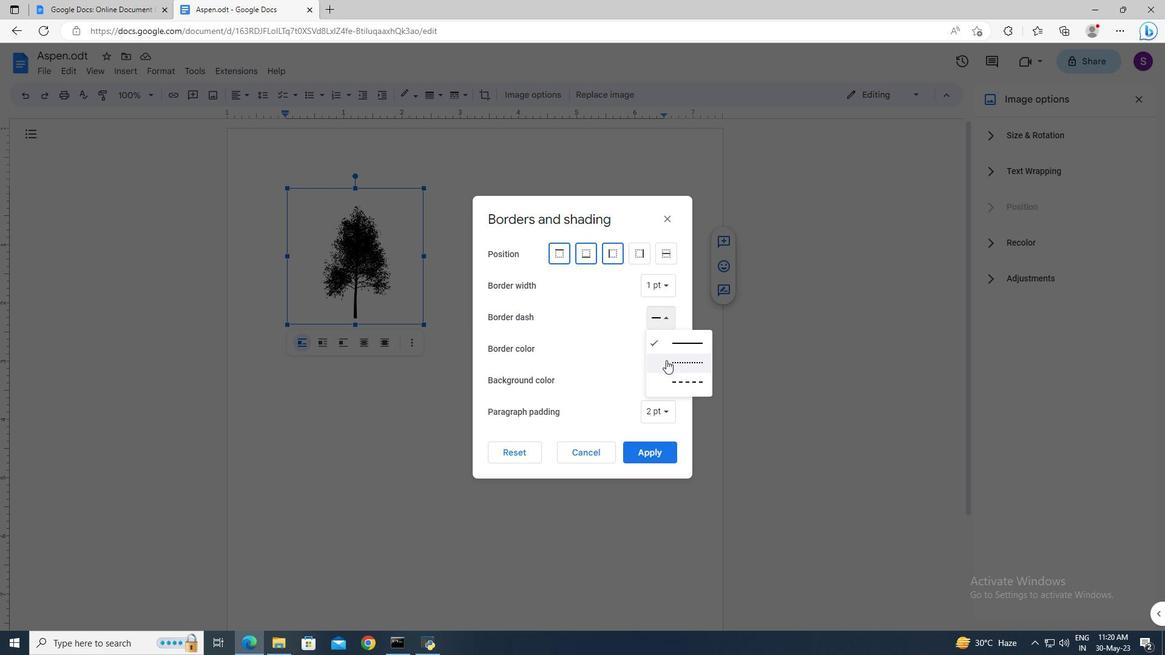 
Action: Mouse pressed left at (666, 361)
Screenshot: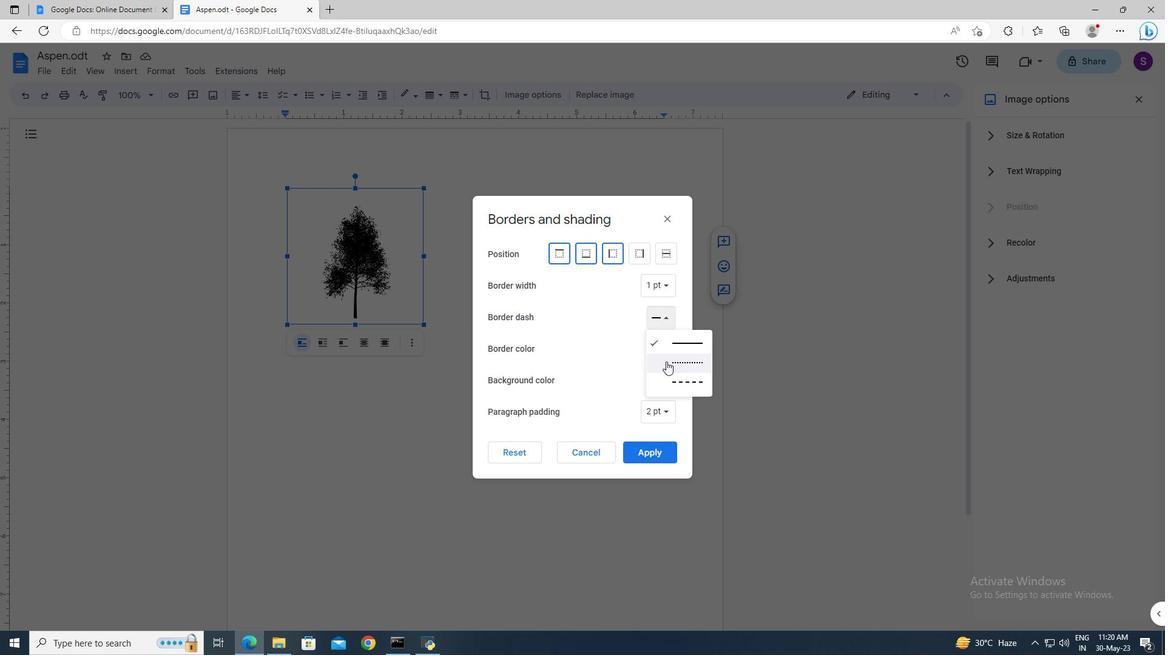 
Action: Mouse moved to (669, 353)
Screenshot: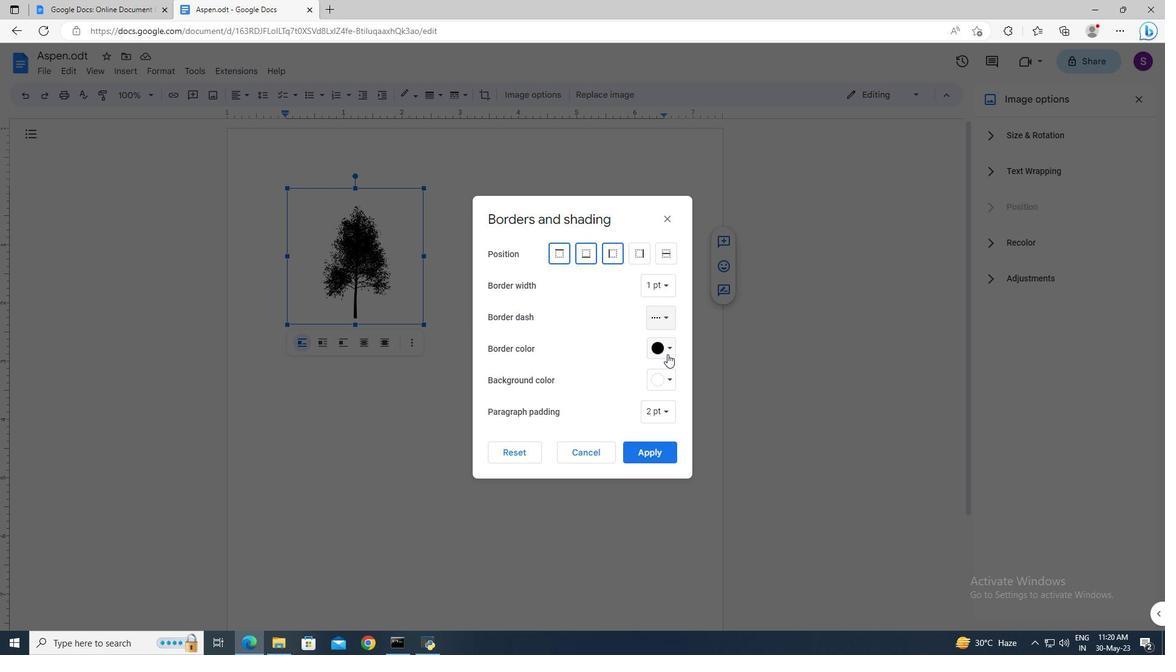
Action: Mouse pressed left at (669, 353)
Screenshot: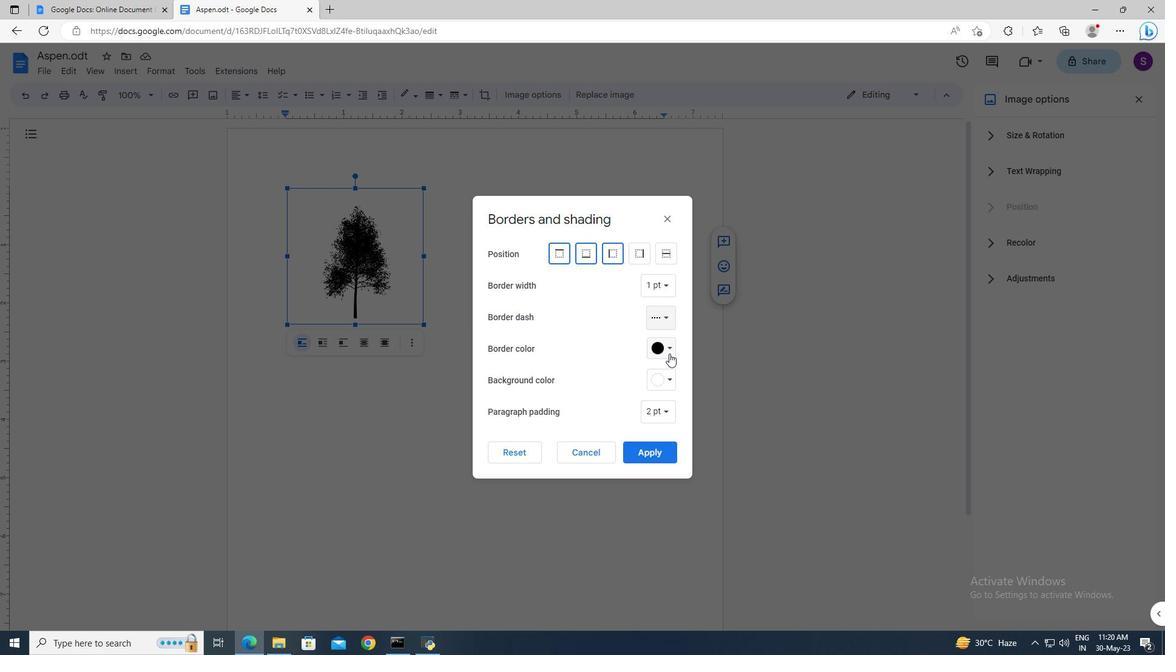 
Action: Mouse moved to (658, 497)
Screenshot: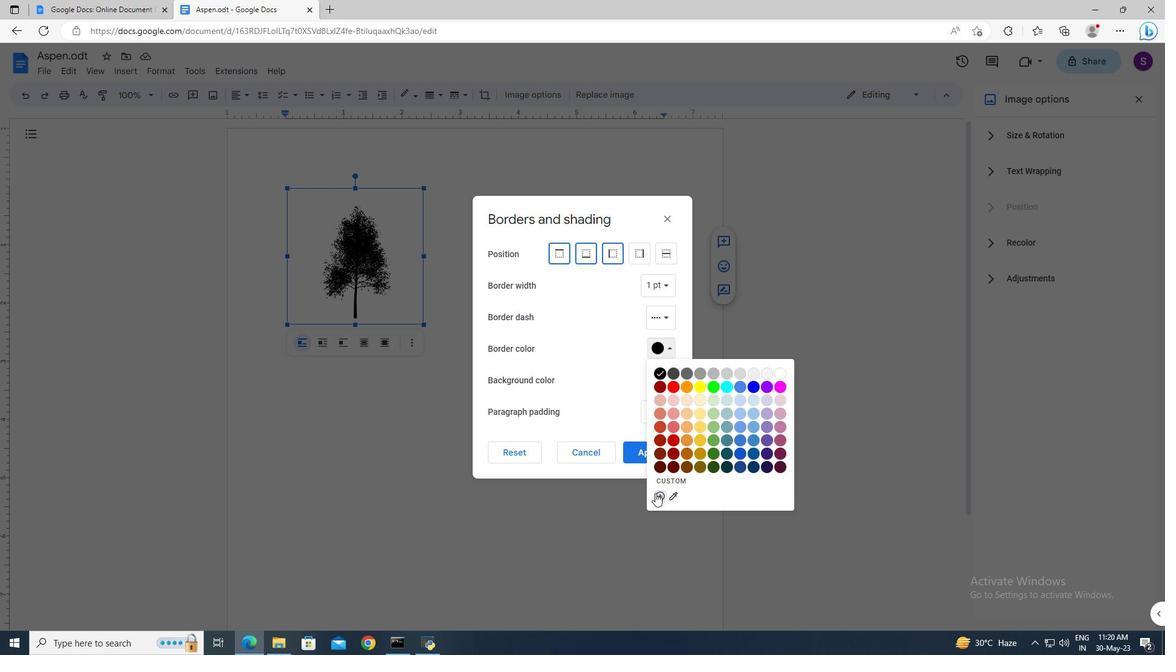 
Action: Mouse pressed left at (658, 497)
Screenshot: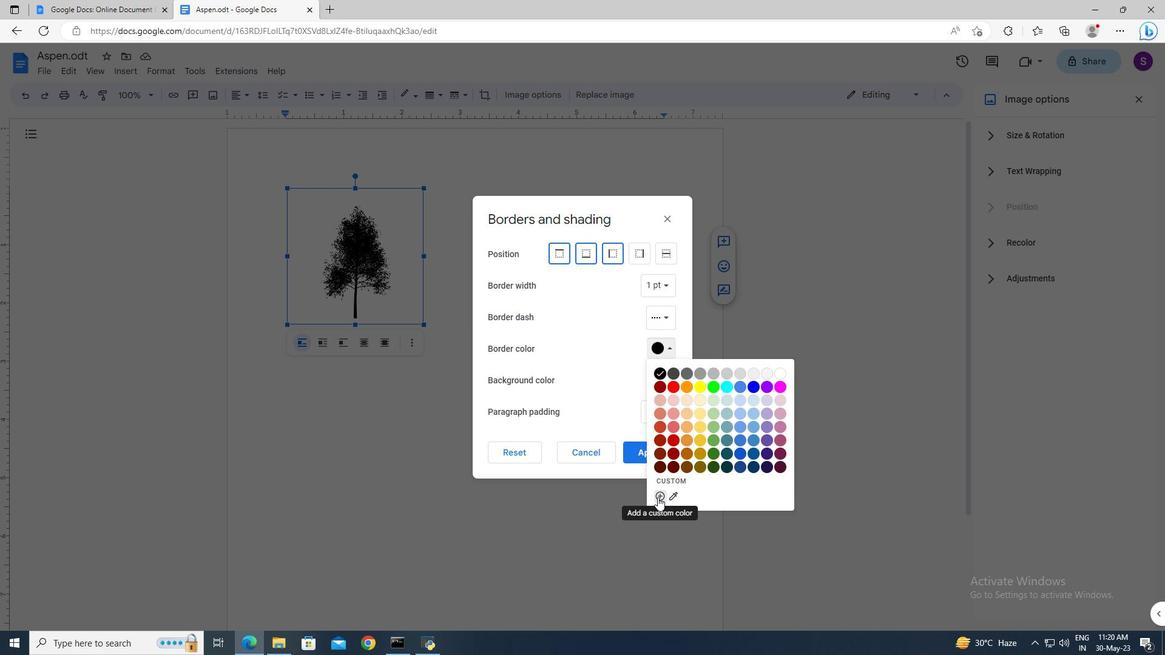
Action: Mouse moved to (335, 9)
Screenshot: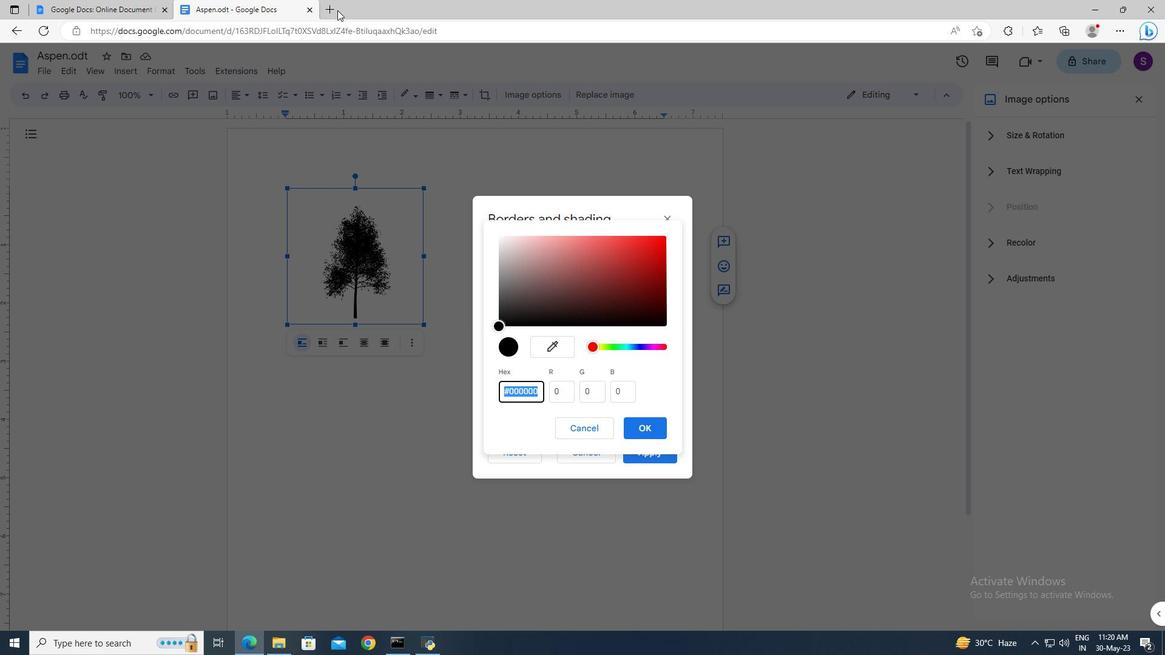 
Action: Mouse pressed left at (335, 9)
Screenshot: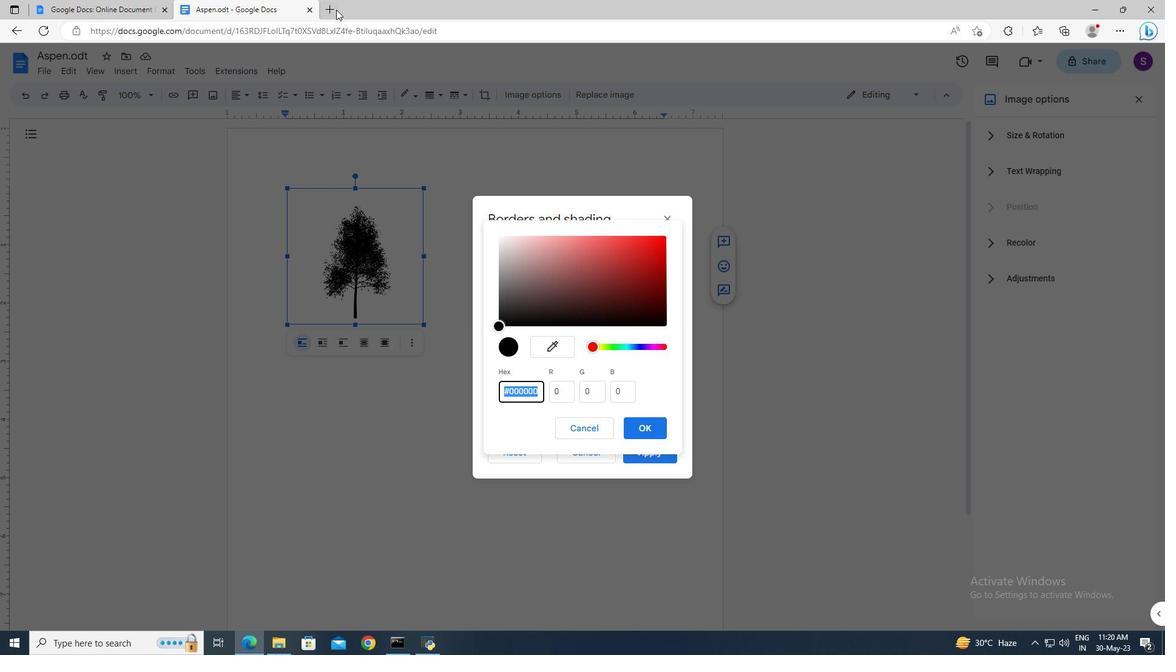 
Action: Mouse moved to (336, 27)
Screenshot: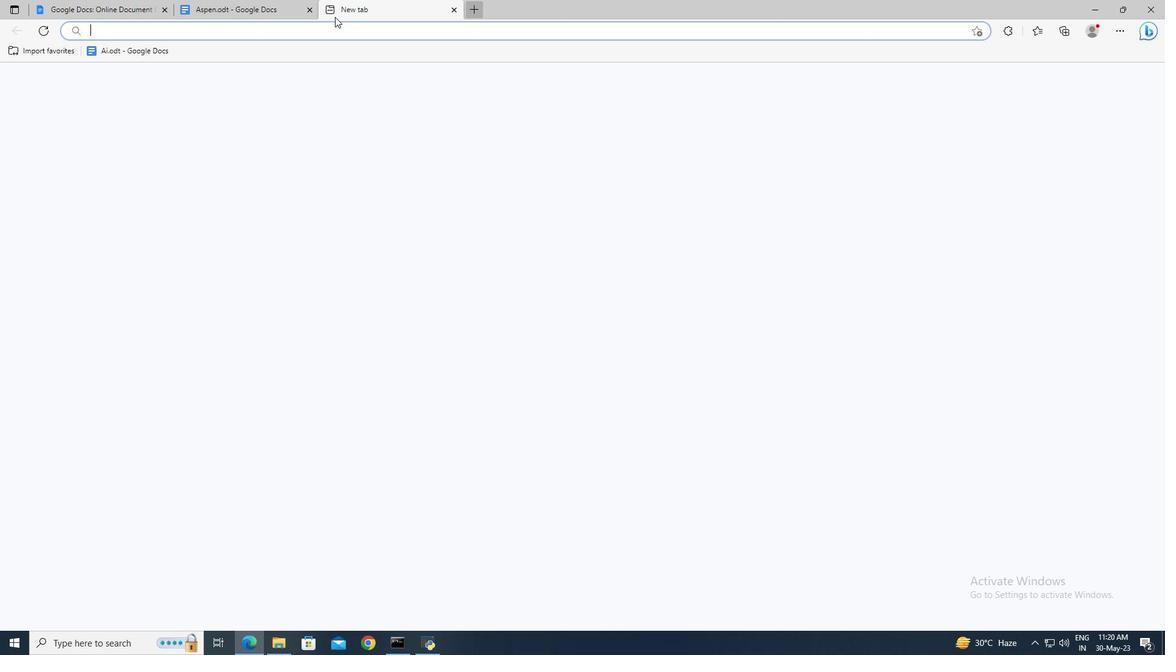 
Action: Mouse pressed left at (336, 27)
Screenshot: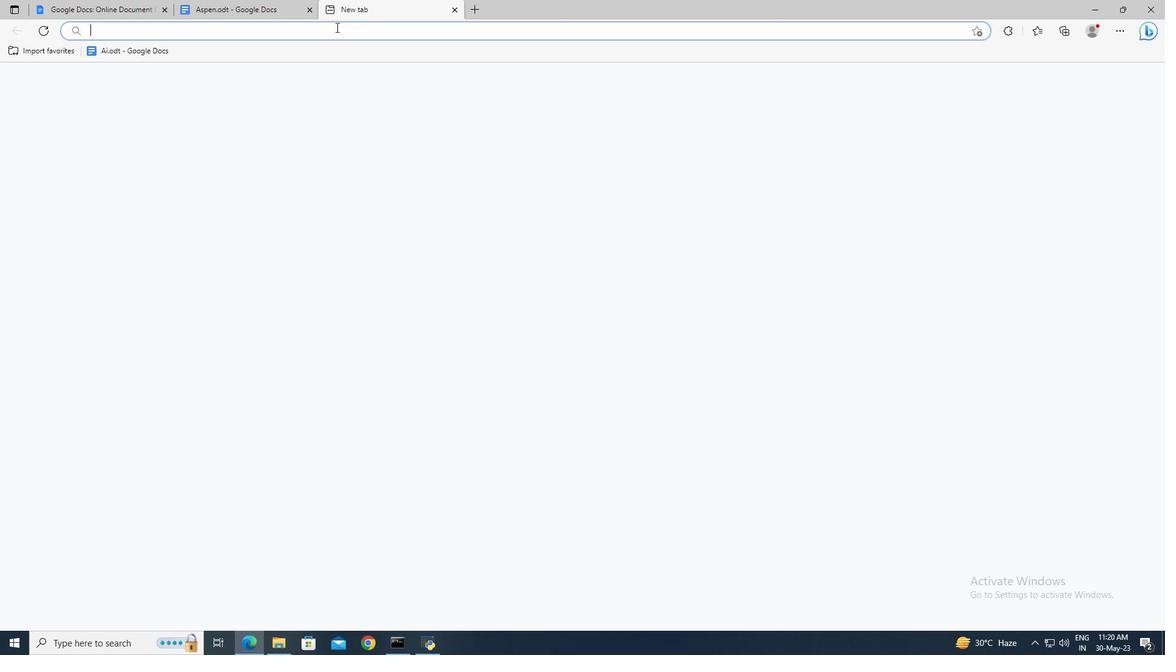 
Action: Key pressed g<Key.enter>tan<Key.space>color<Key.space>rgb<Key.space>code<Key.enter>
Screenshot: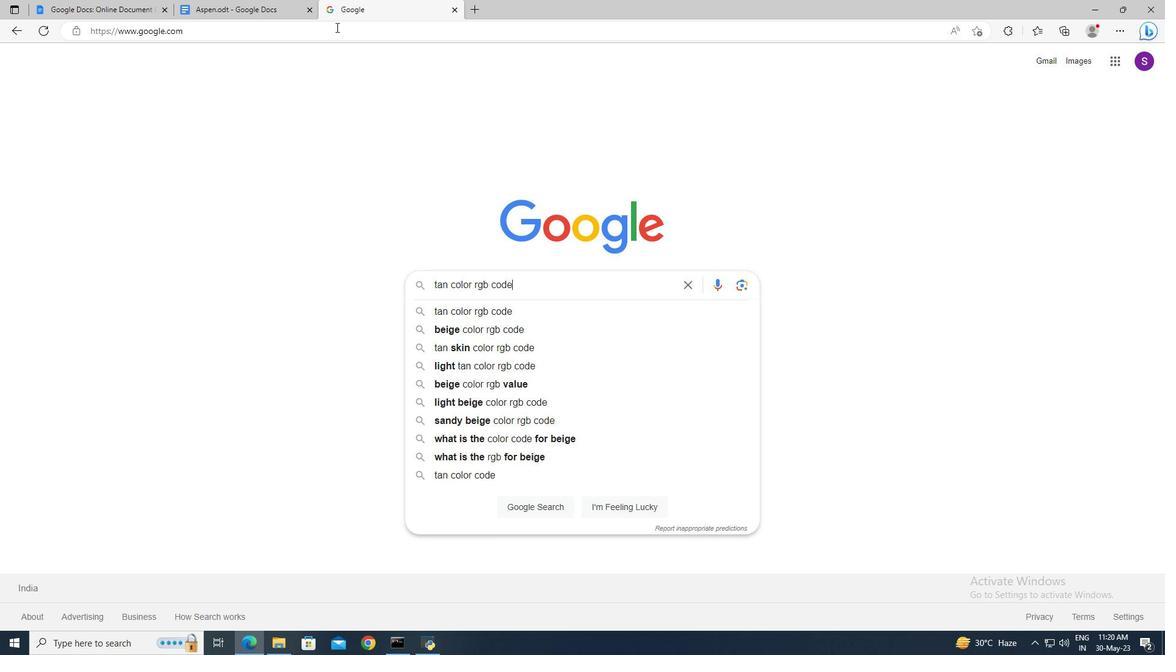
Action: Mouse moved to (273, 160)
Screenshot: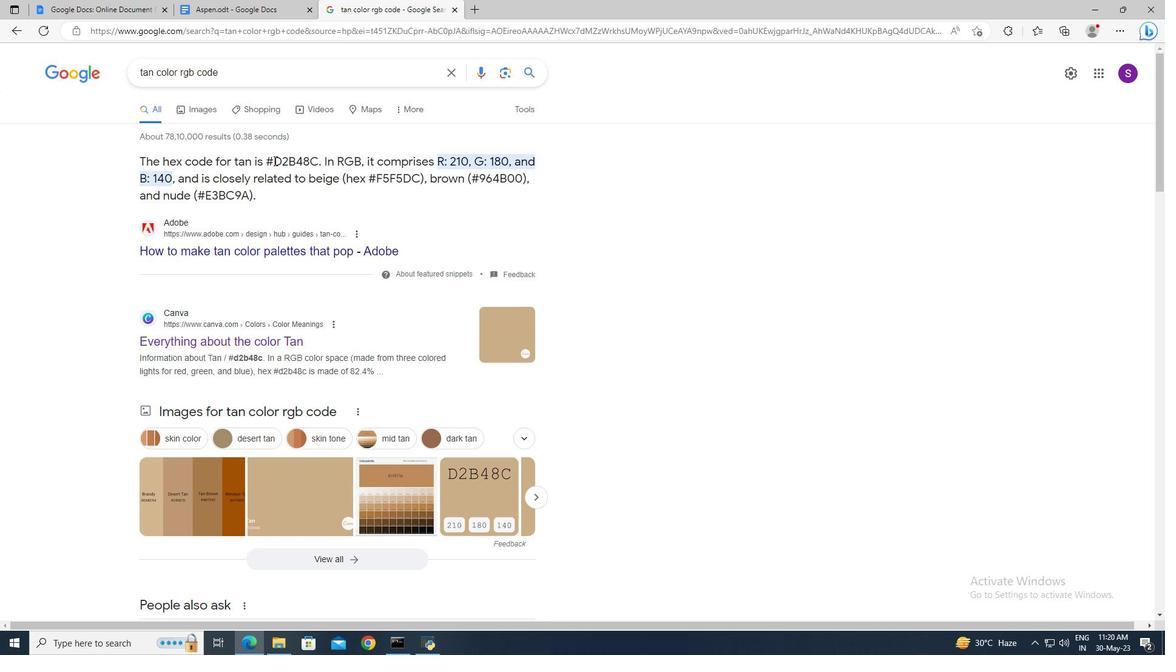 
Action: Mouse pressed left at (273, 160)
Screenshot: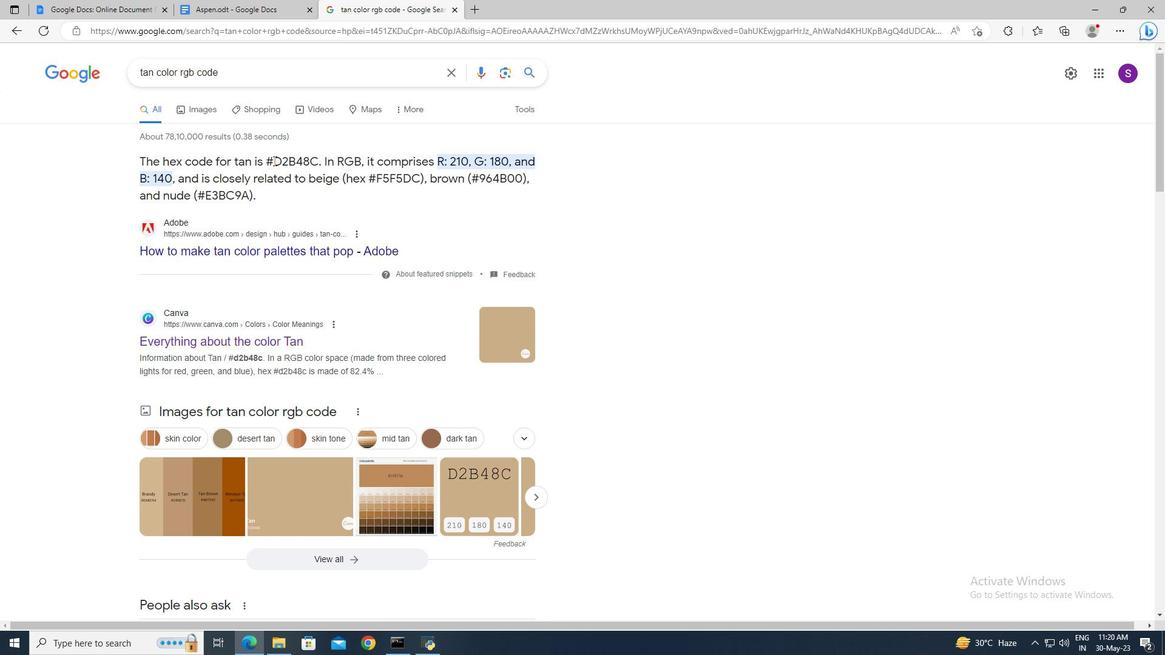 
Action: Mouse moved to (265, 157)
Screenshot: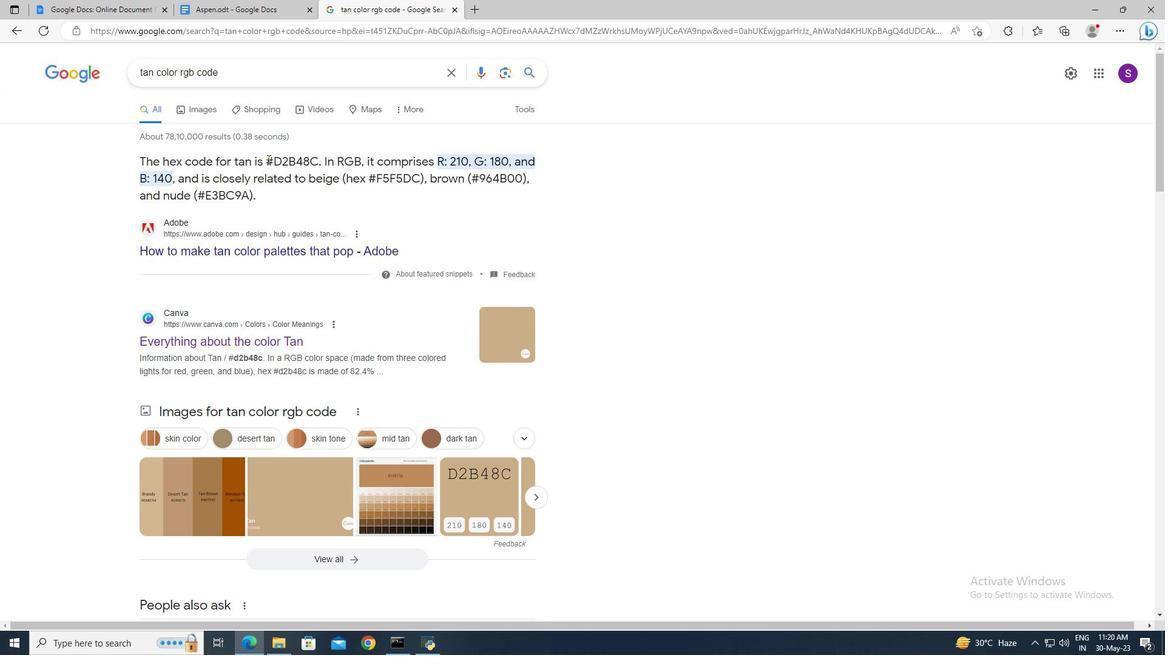 
Action: Mouse pressed left at (265, 157)
Screenshot: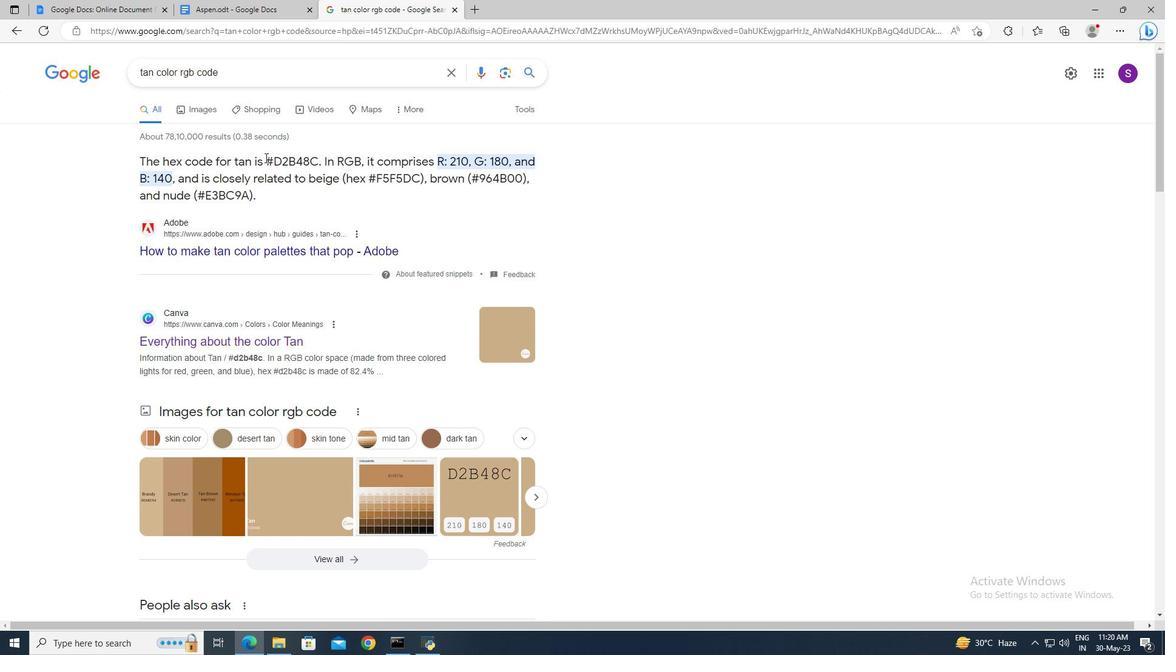 
Action: Mouse moved to (304, 159)
Screenshot: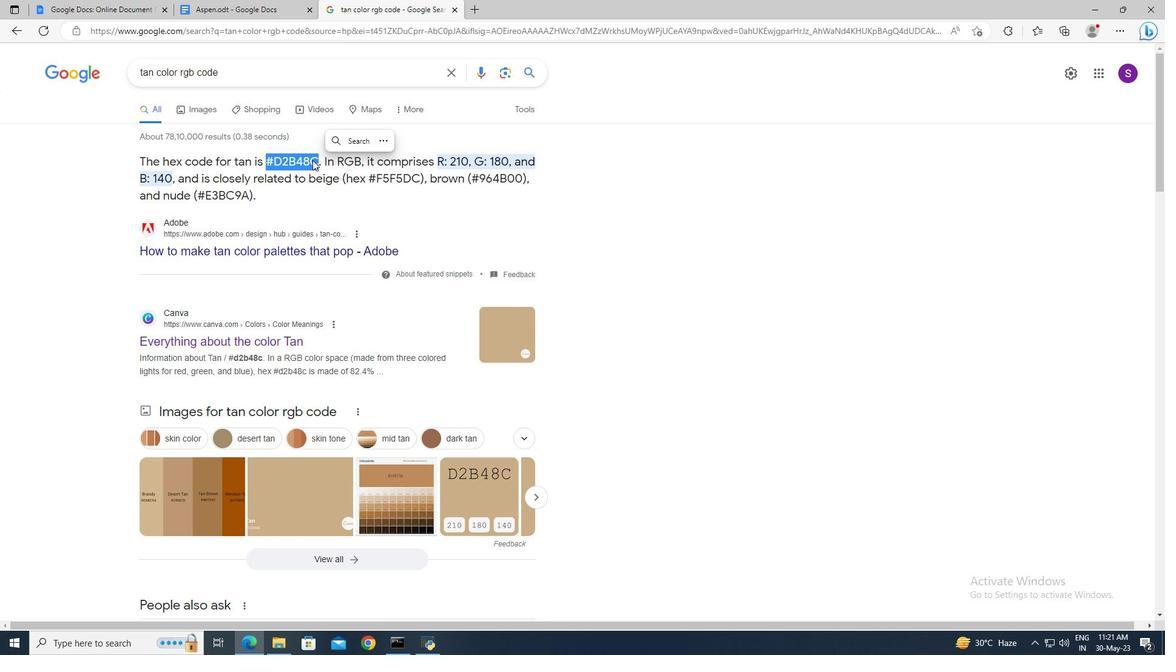 
Action: Key pressed ctrl+C
Screenshot: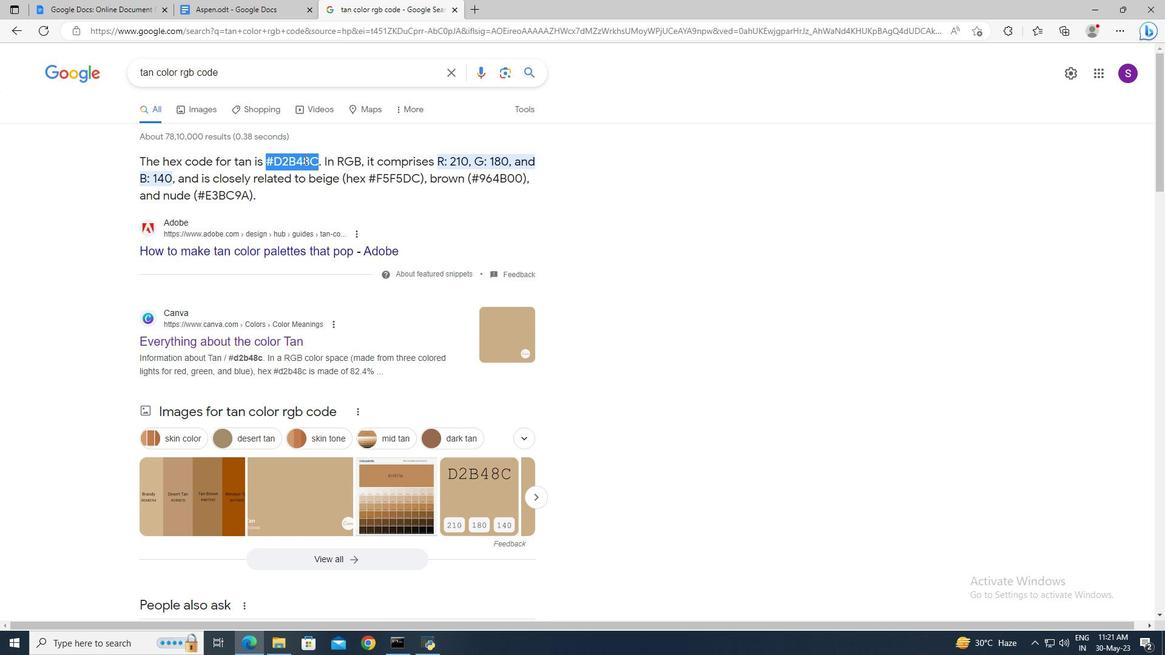 
Action: Mouse moved to (265, 3)
Screenshot: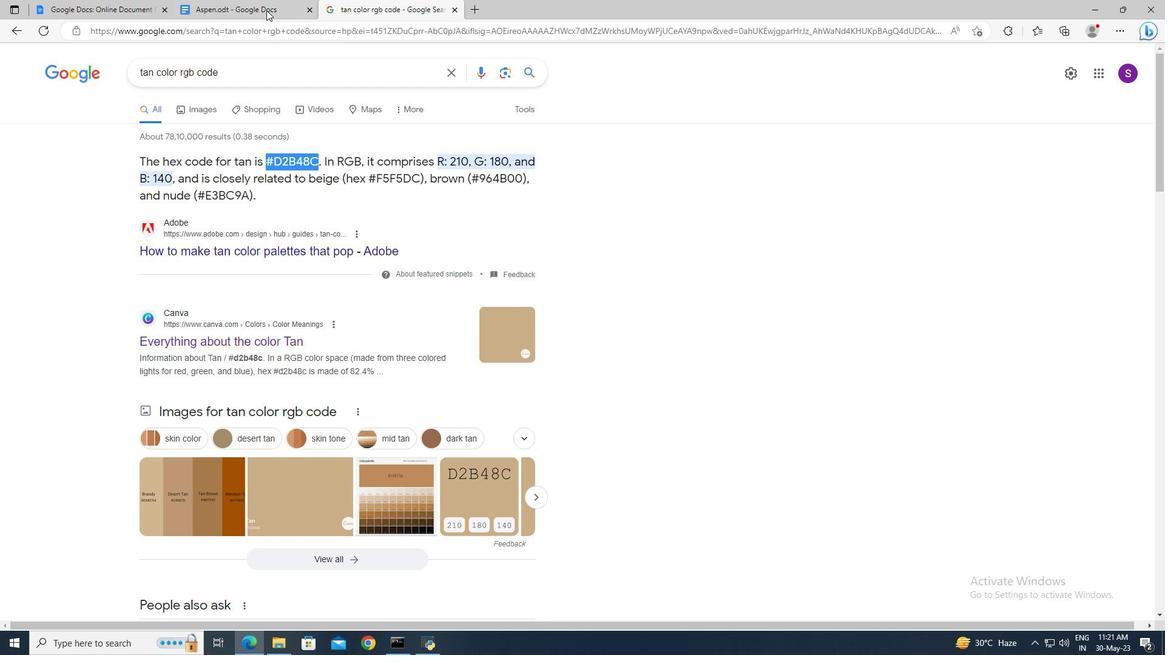 
Action: Mouse pressed left at (265, 3)
Screenshot: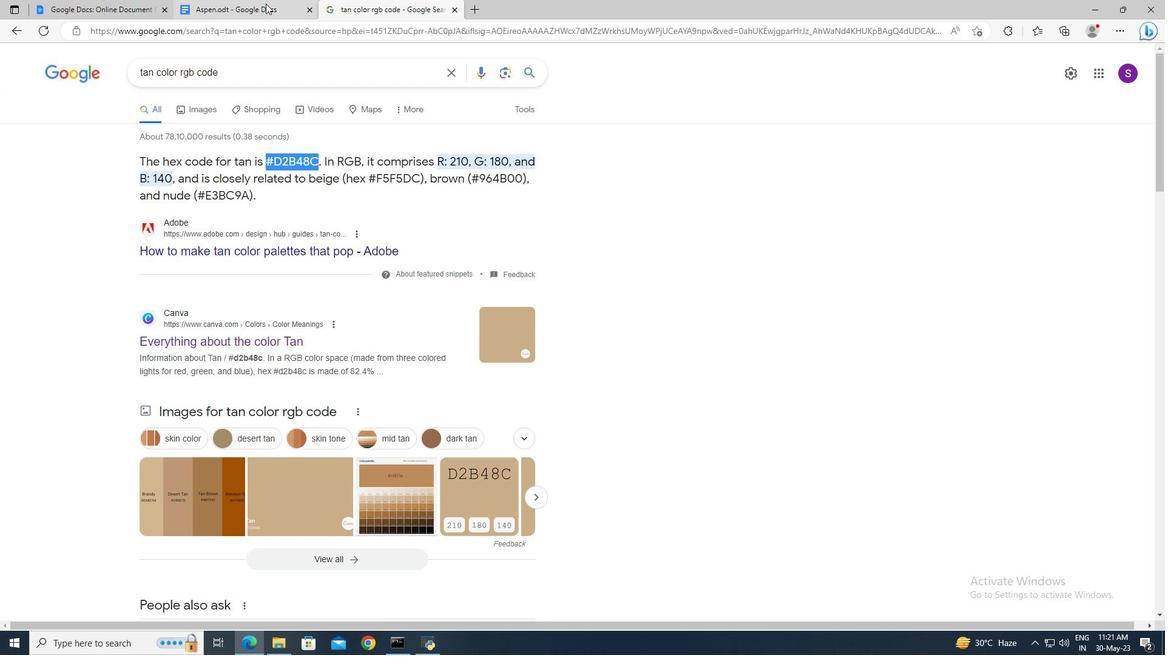 
Action: Mouse moved to (476, 357)
Screenshot: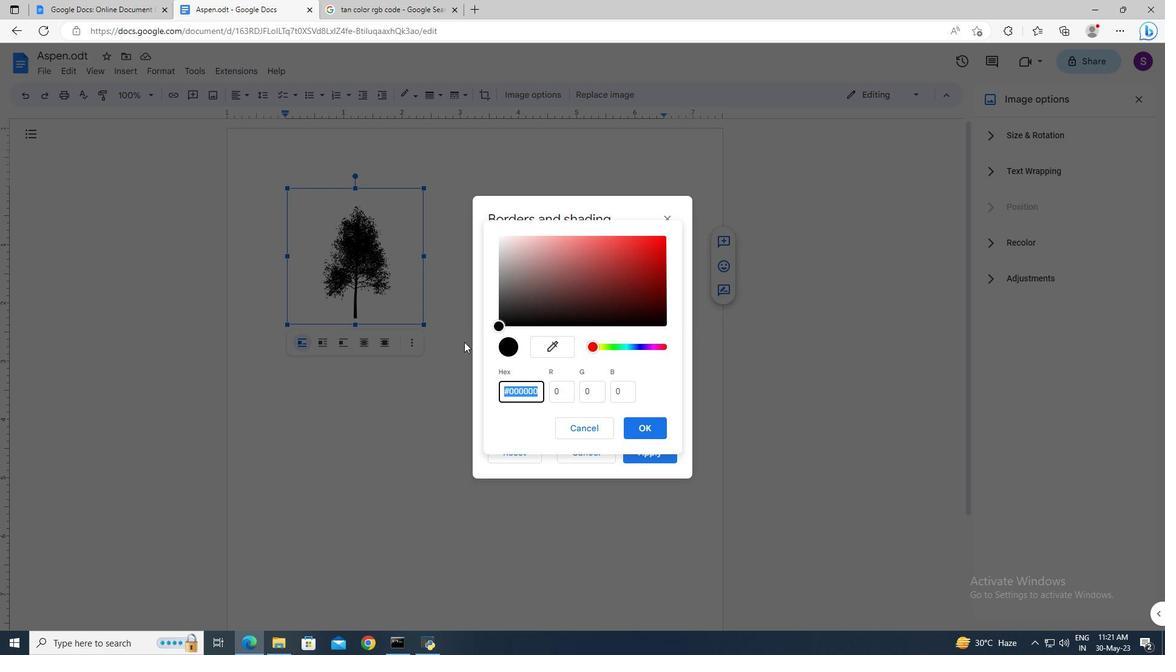 
Action: Key pressed ctrl+V
Screenshot: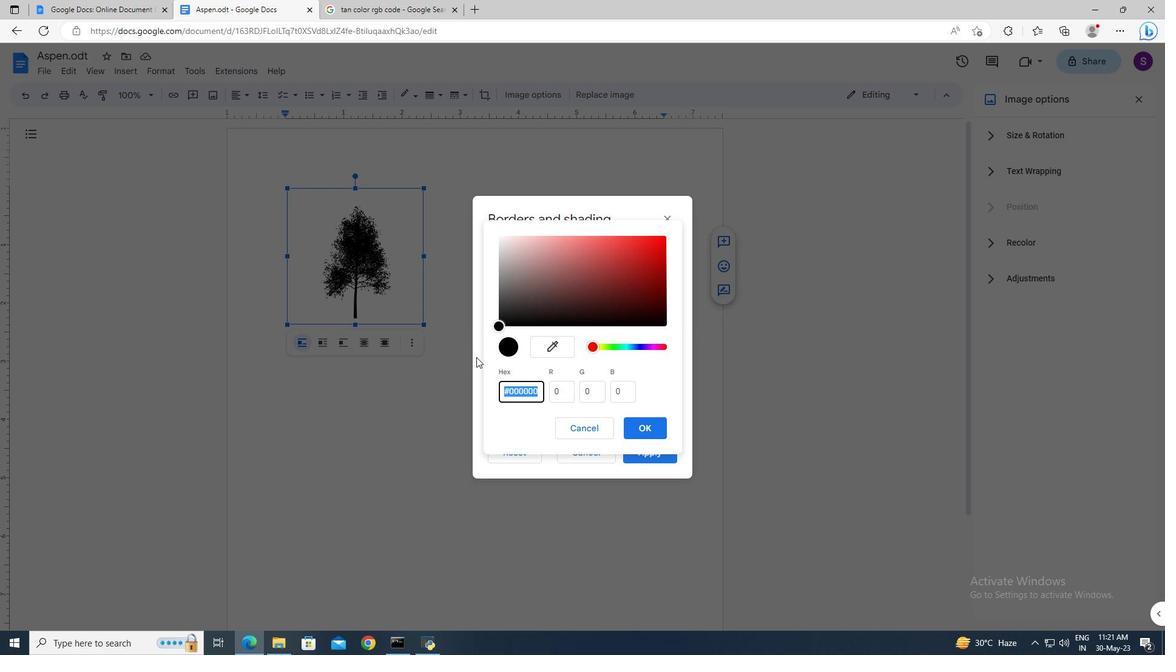 
Action: Mouse moved to (641, 428)
Screenshot: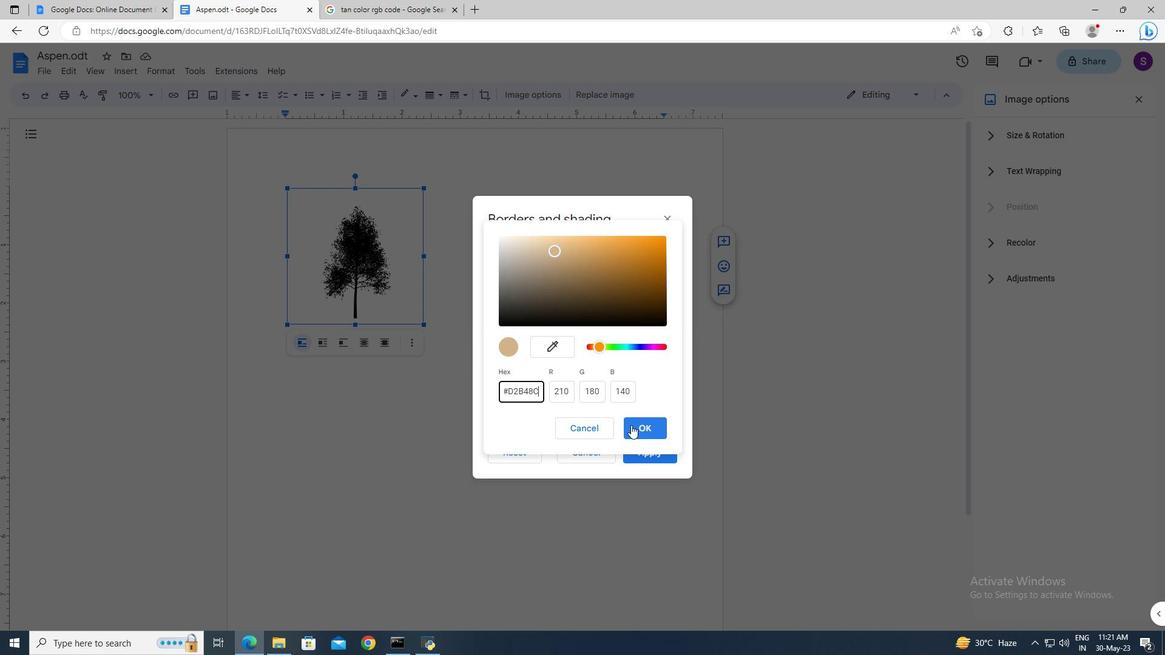 
Action: Mouse pressed left at (641, 428)
Screenshot: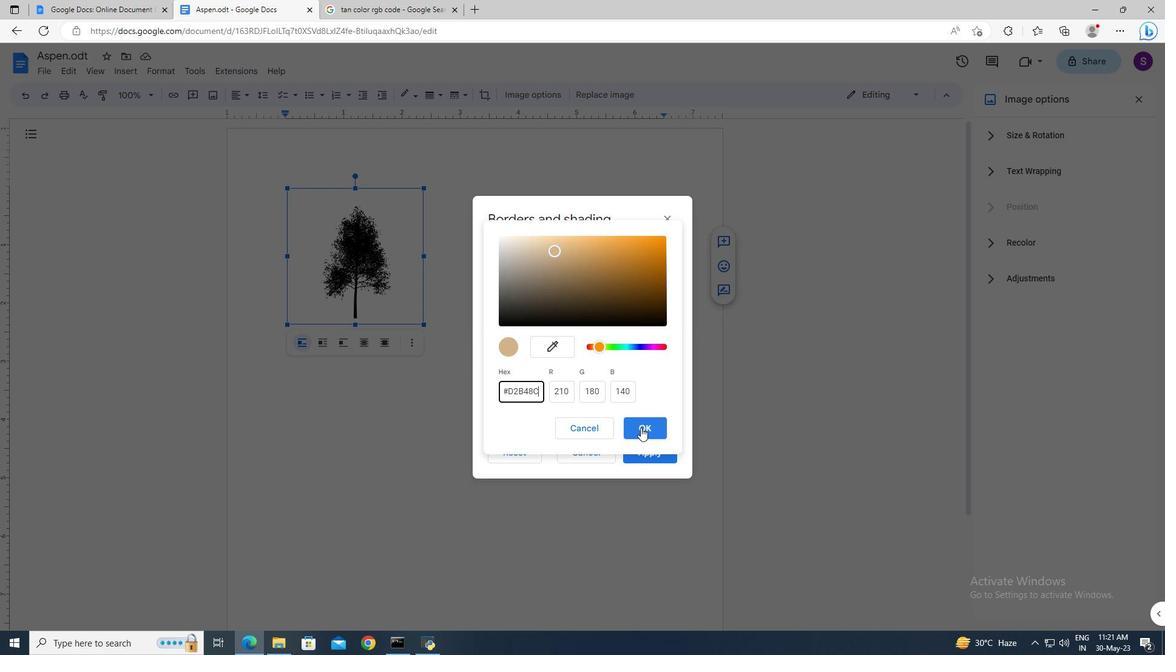 
Action: Mouse moved to (666, 421)
Screenshot: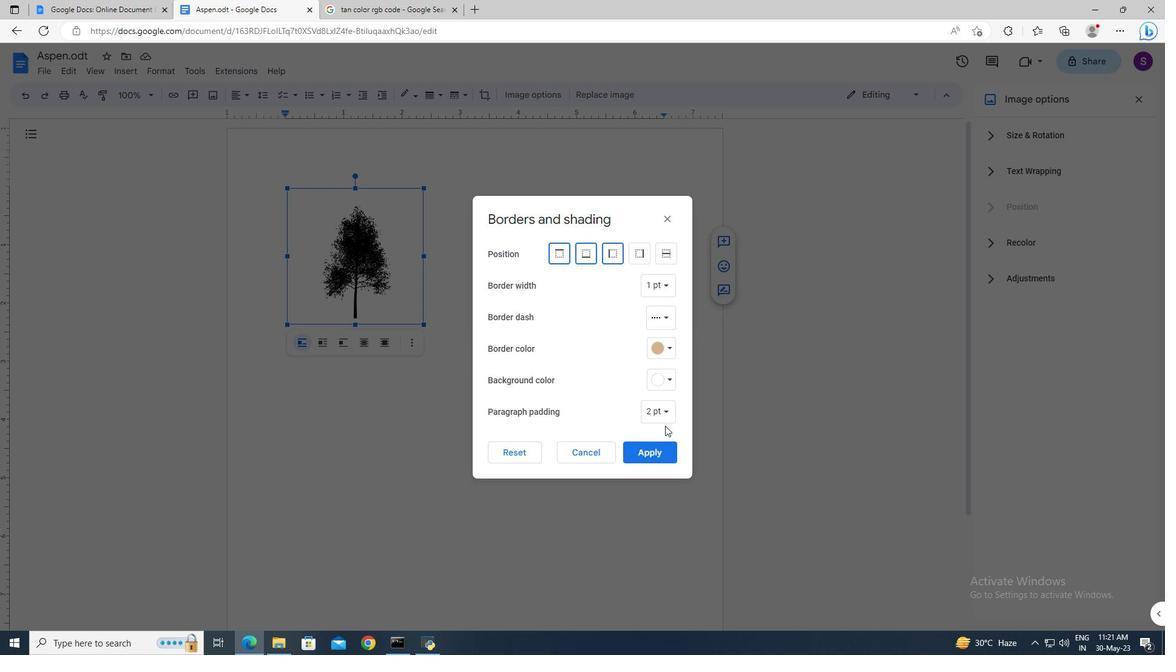 
Action: Mouse pressed left at (666, 421)
Screenshot: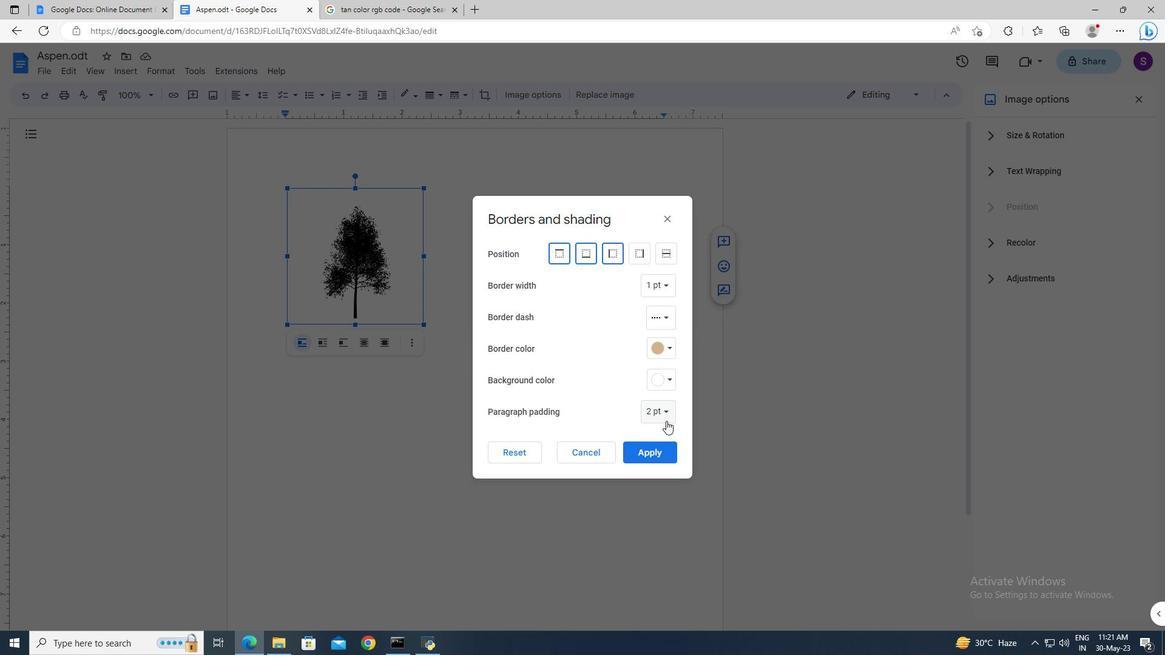 
Action: Mouse moved to (664, 292)
Screenshot: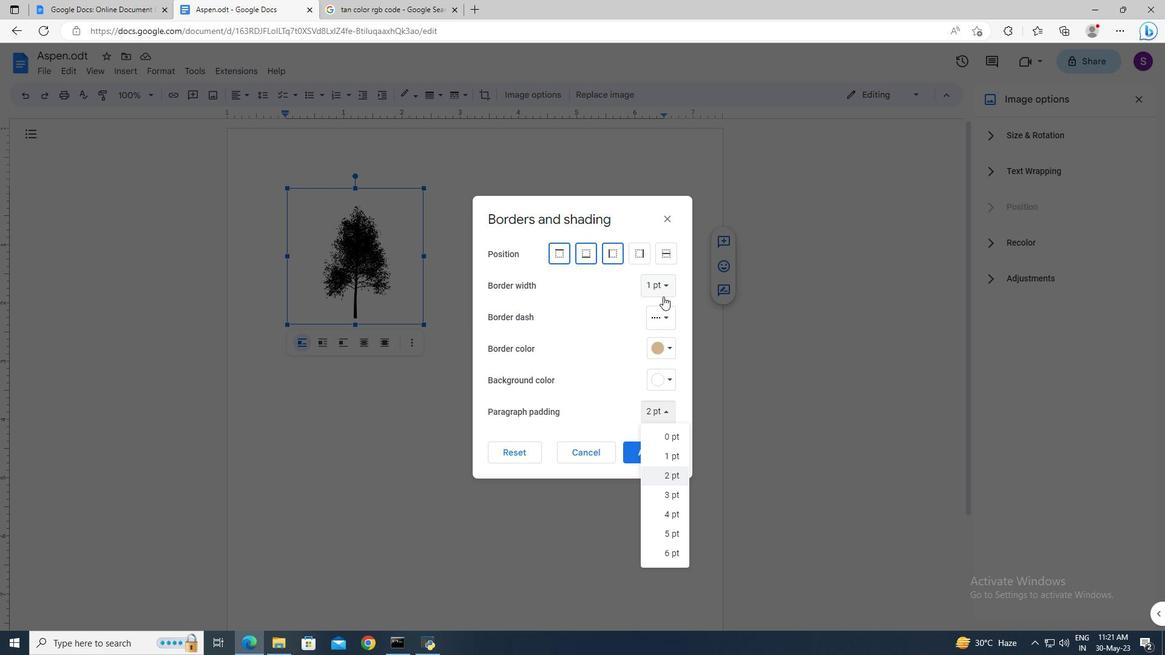 
Action: Mouse pressed left at (664, 292)
Screenshot: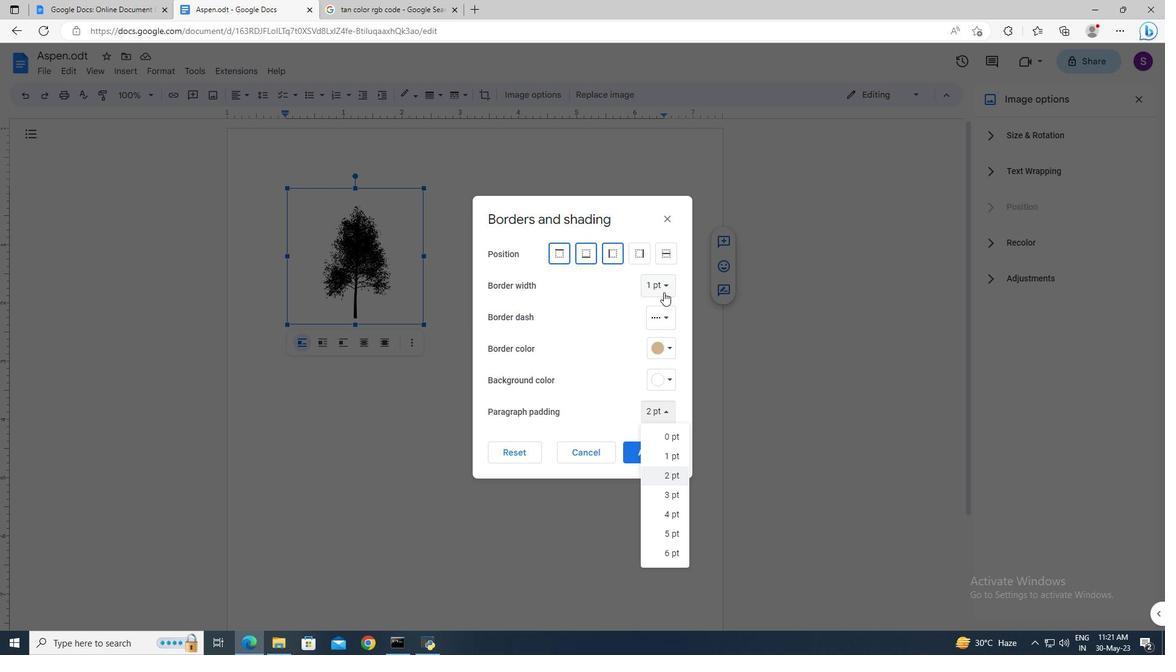 
Action: Mouse moved to (659, 422)
Screenshot: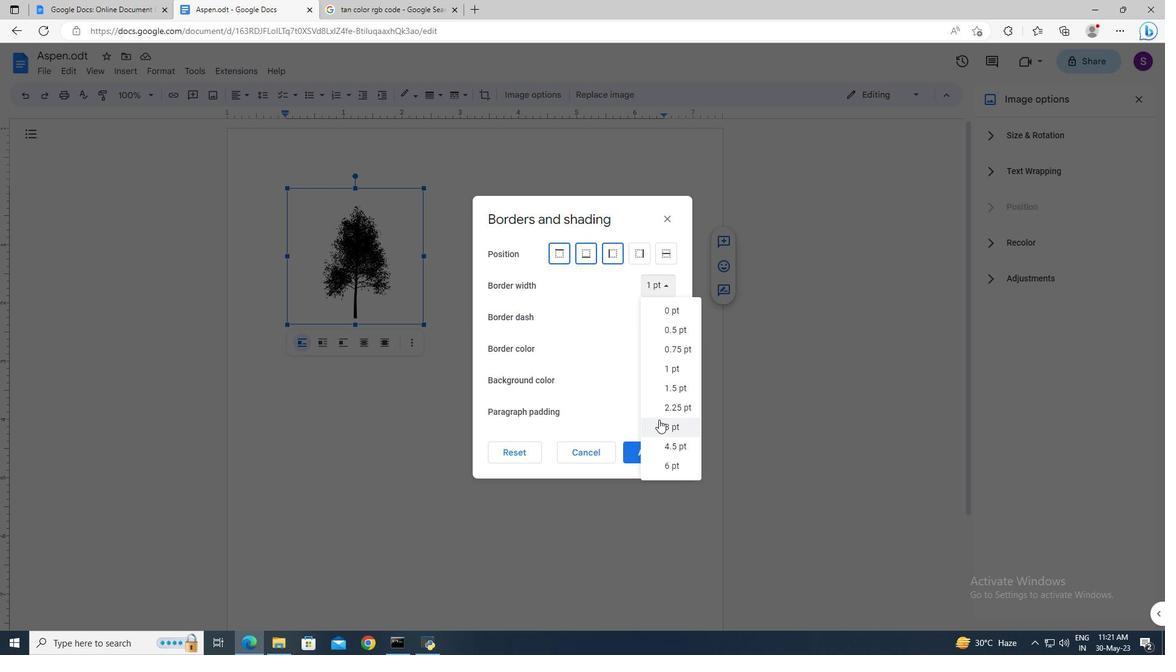 
Action: Mouse pressed left at (659, 422)
Screenshot: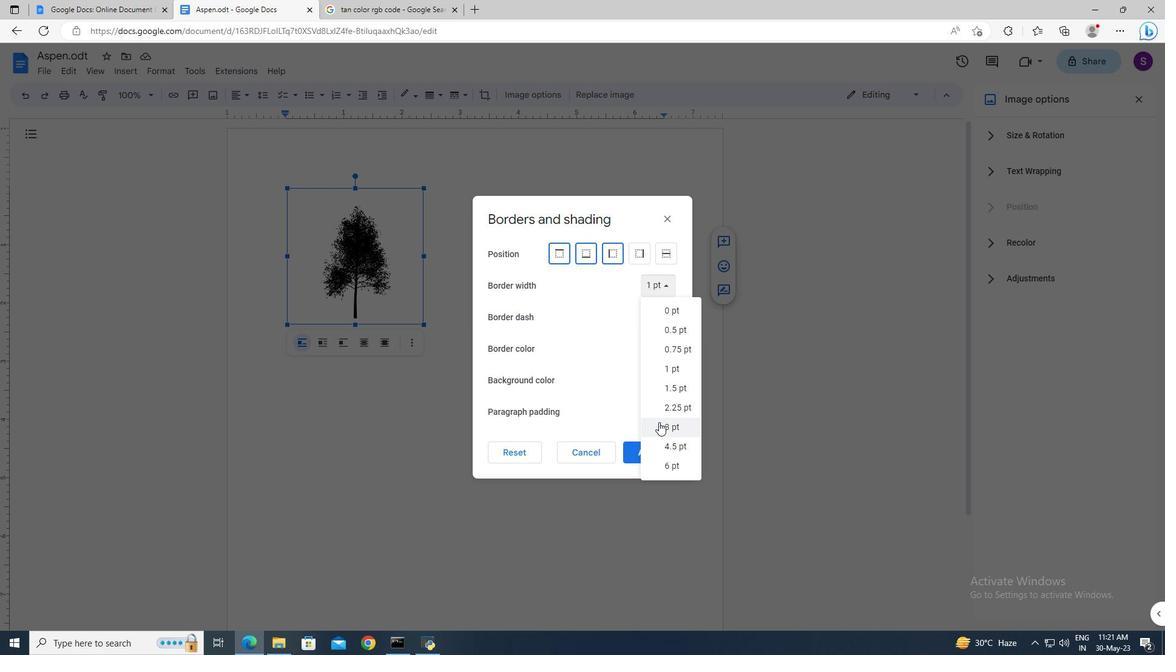 
Action: Mouse moved to (663, 451)
Screenshot: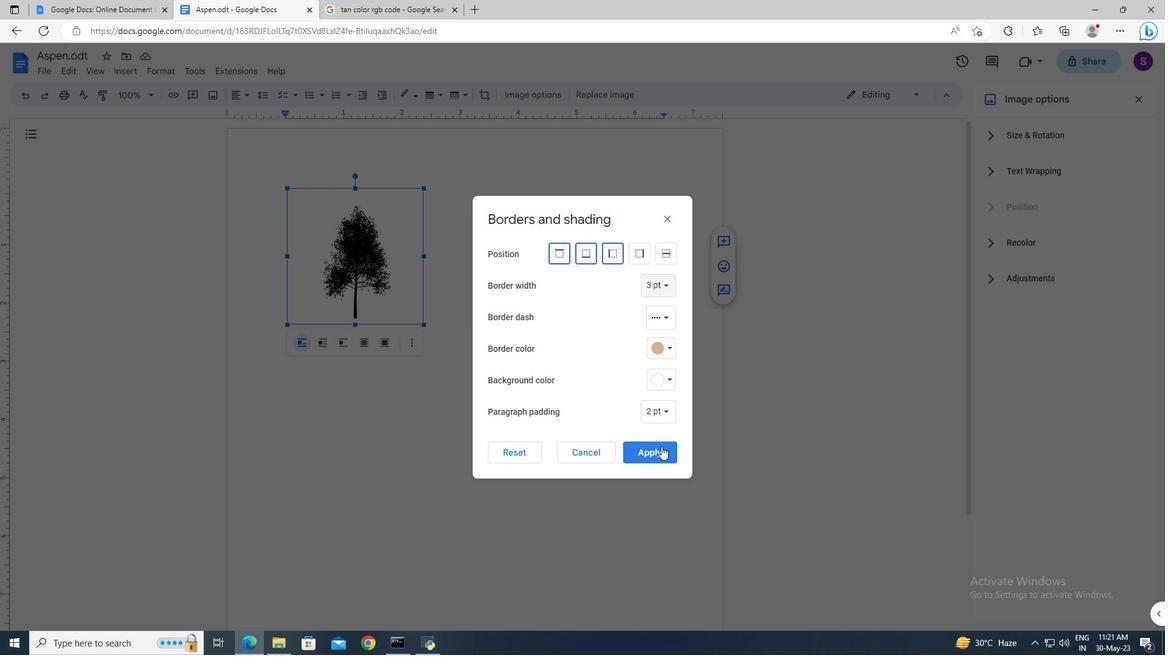 
Action: Mouse pressed left at (663, 451)
Screenshot: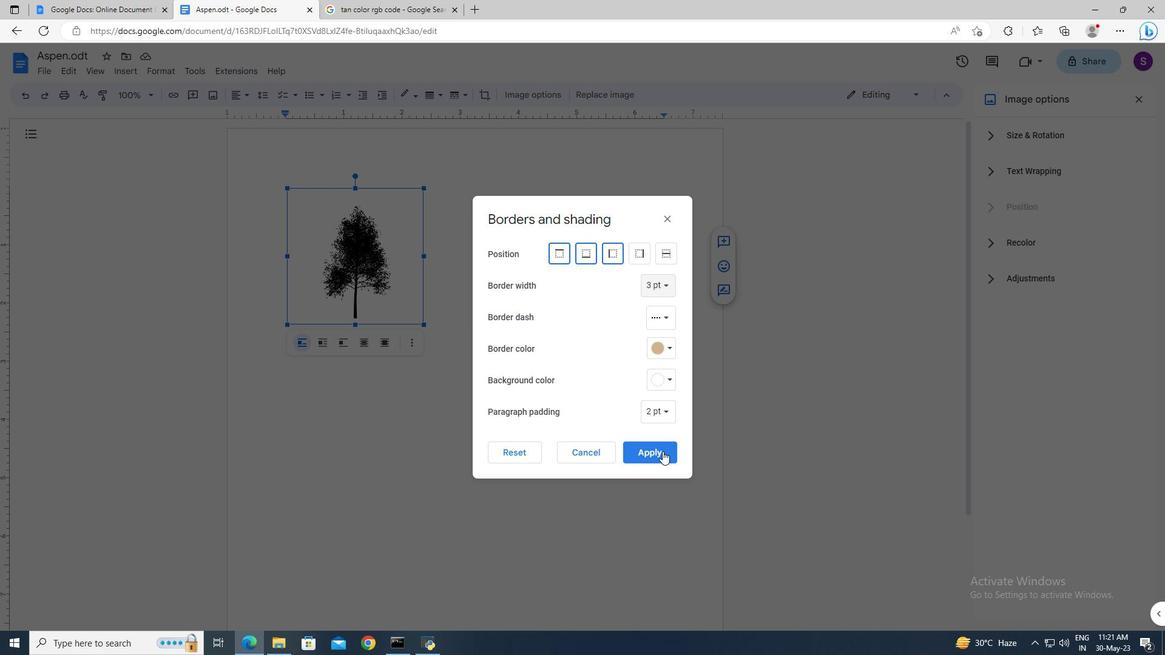 
